 Task: Add Attachment from computer to Card Card0000000389 in Board Board0000000098 in Workspace WS0000000033 in Trello. Add Cover Purple to Card Card0000000389 in Board Board0000000098 in Workspace WS0000000033 in Trello. Add "Move Card To …" Button titled Button0000000389 to "top" of the list "To Do" to Card Card0000000389 in Board Board0000000098 in Workspace WS0000000033 in Trello. Add Description DS0000000389 to Card Card0000000389 in Board Board0000000098 in Workspace WS0000000033 in Trello. Add Comment CM0000000389 to Card Card0000000389 in Board Board0000000098 in Workspace WS0000000033 in Trello
Action: Mouse moved to (384, 210)
Screenshot: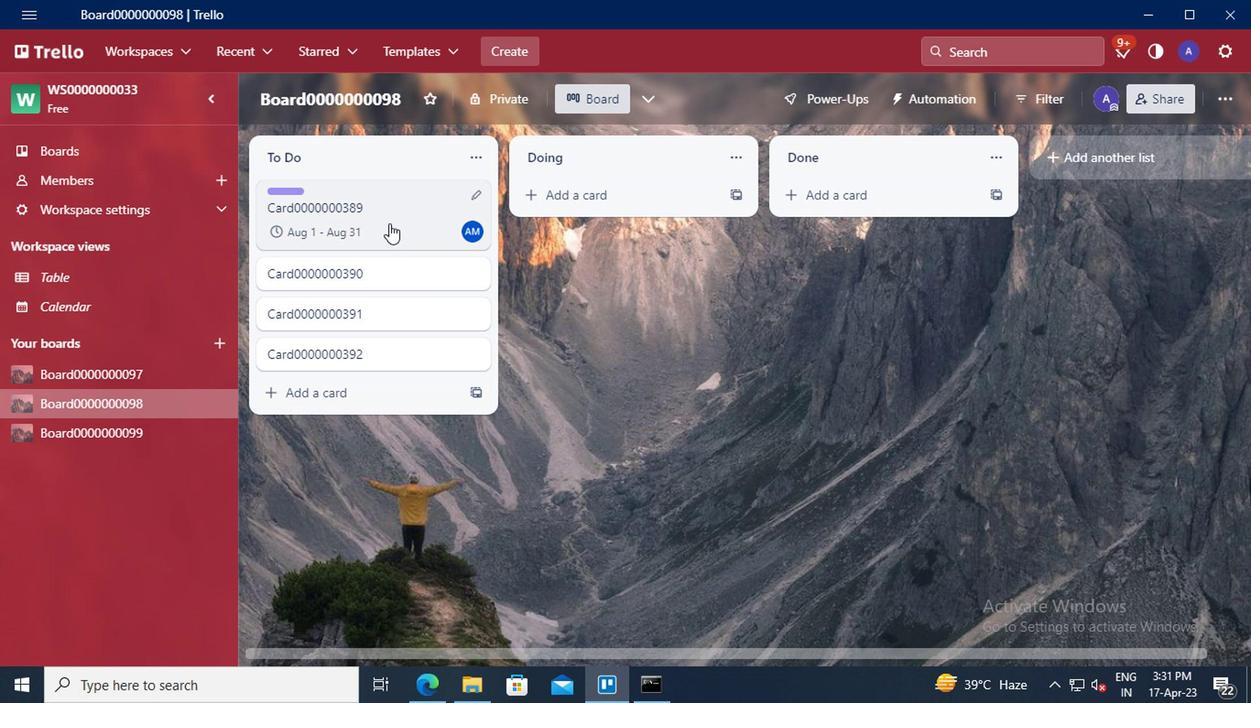 
Action: Mouse pressed left at (384, 210)
Screenshot: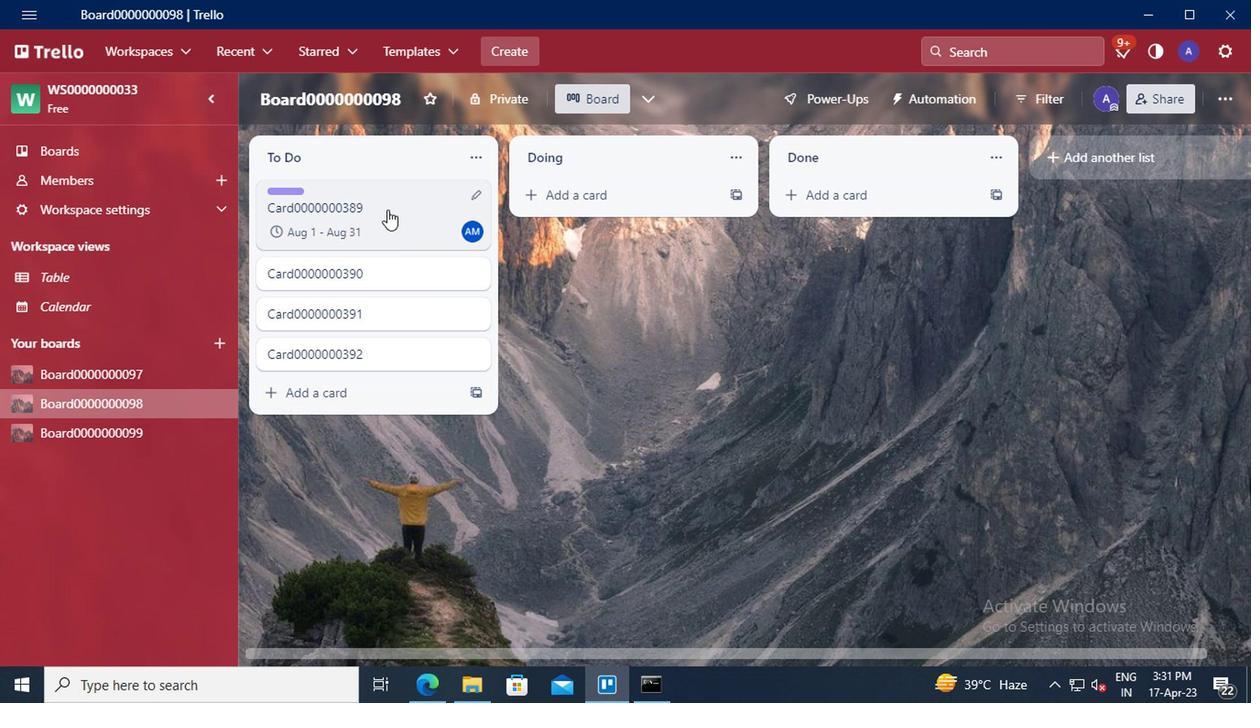 
Action: Mouse moved to (850, 313)
Screenshot: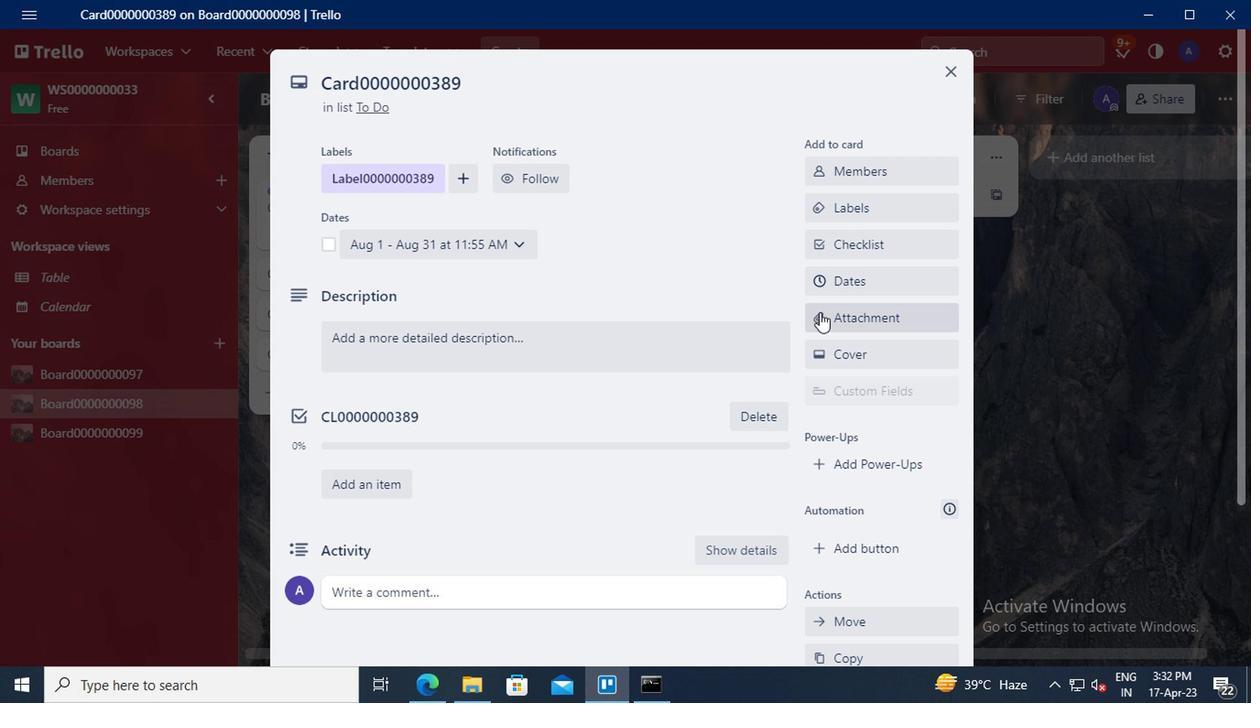 
Action: Mouse pressed left at (850, 313)
Screenshot: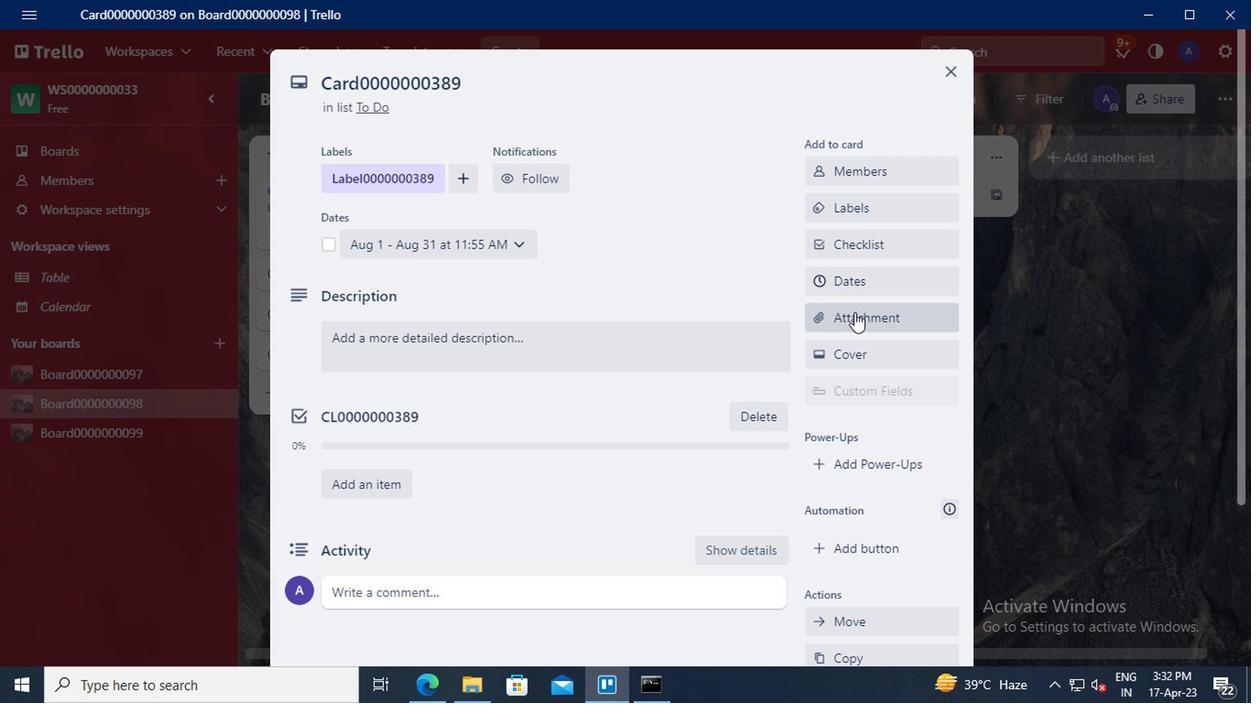 
Action: Mouse moved to (838, 160)
Screenshot: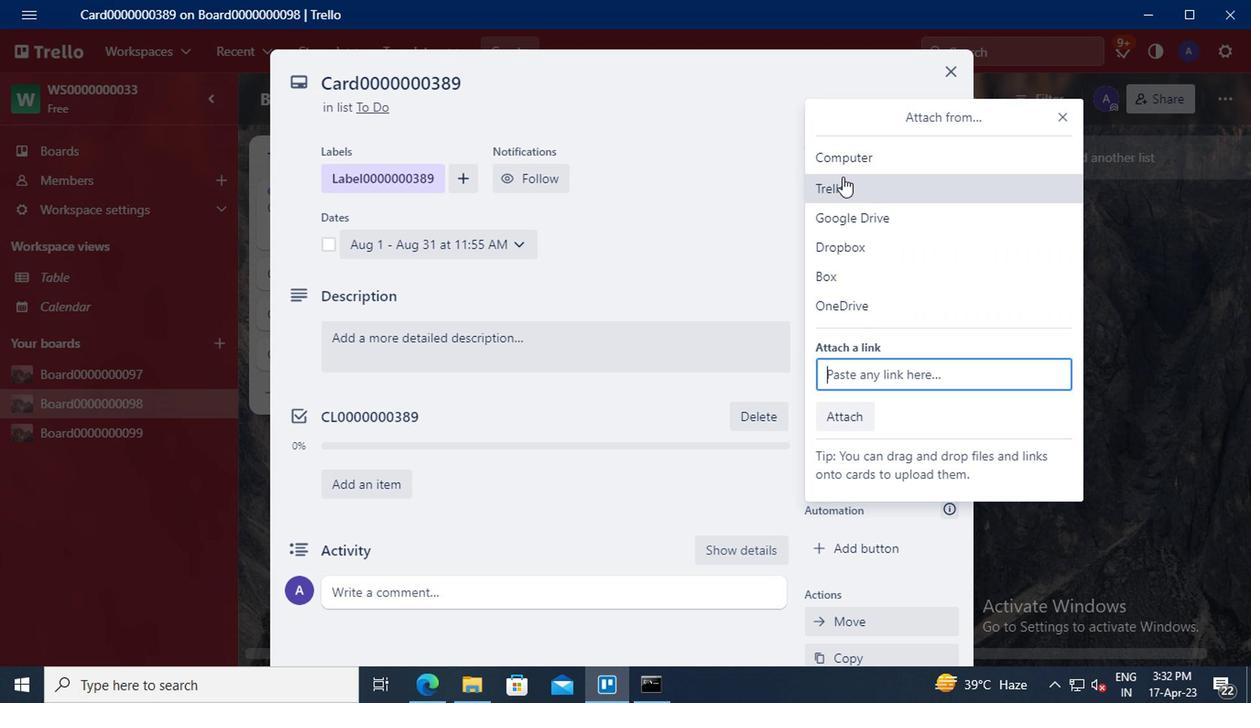 
Action: Mouse pressed left at (838, 160)
Screenshot: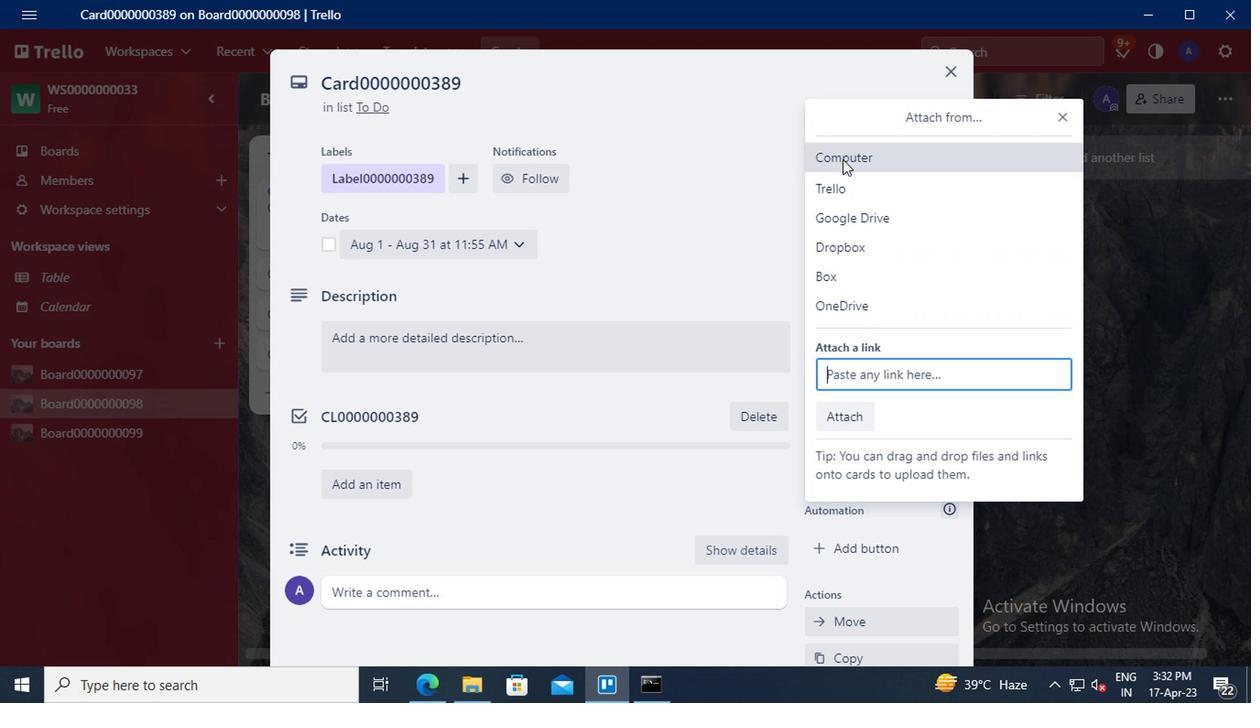 
Action: Mouse moved to (444, 166)
Screenshot: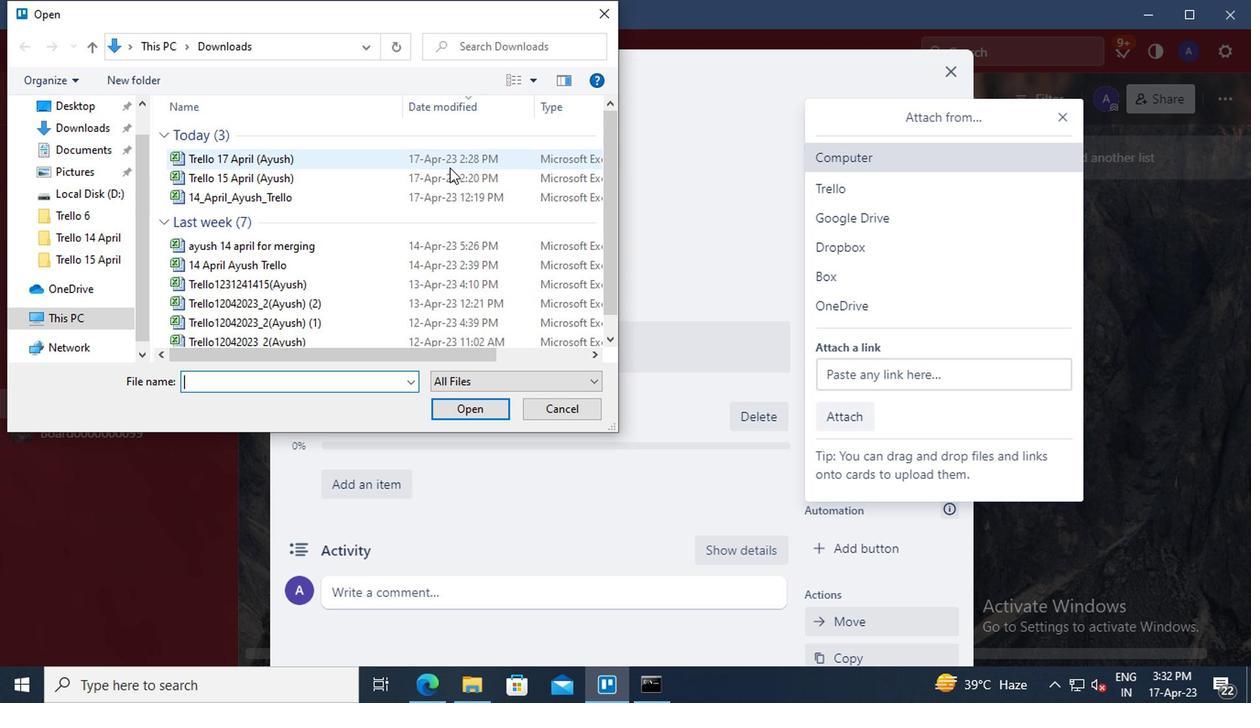
Action: Mouse pressed left at (444, 166)
Screenshot: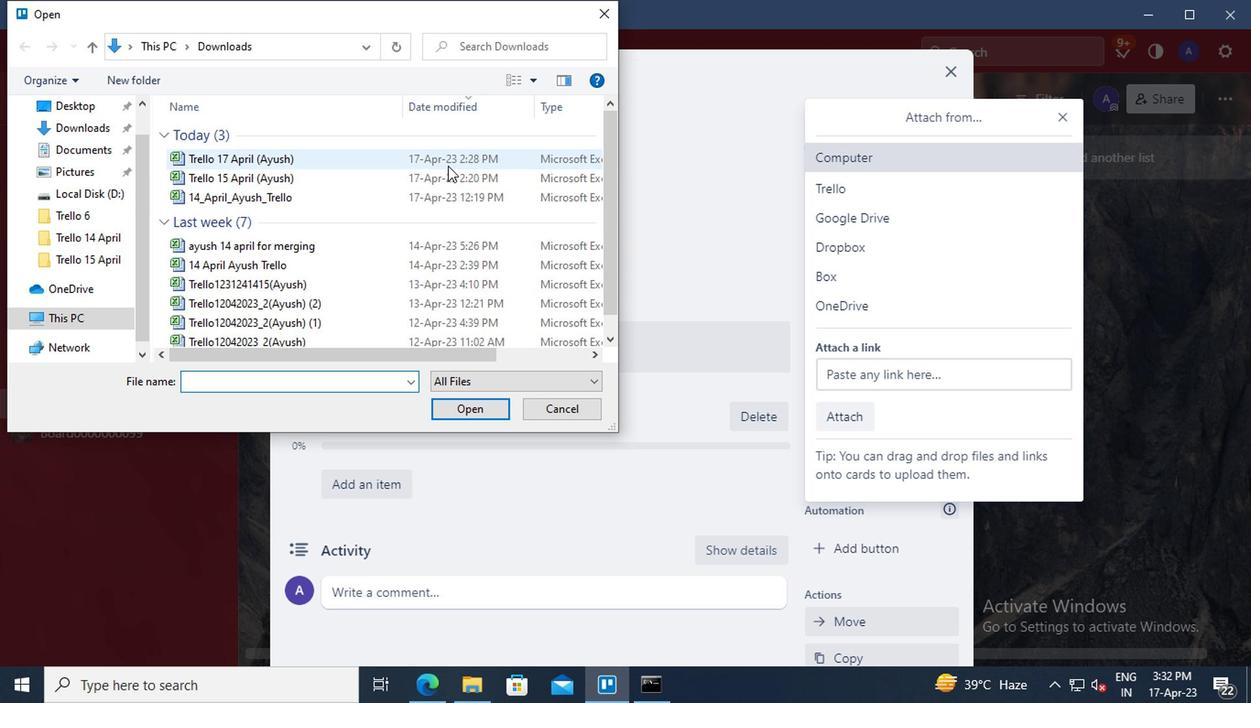 
Action: Mouse moved to (464, 406)
Screenshot: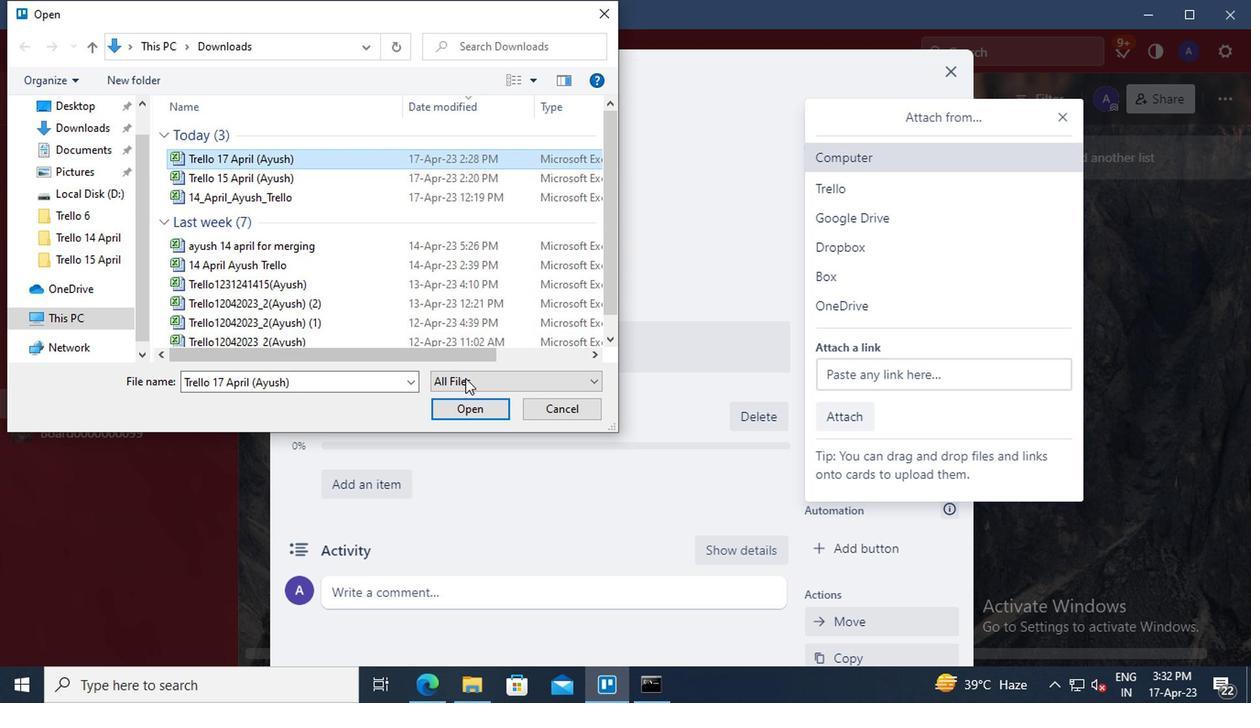 
Action: Mouse pressed left at (464, 406)
Screenshot: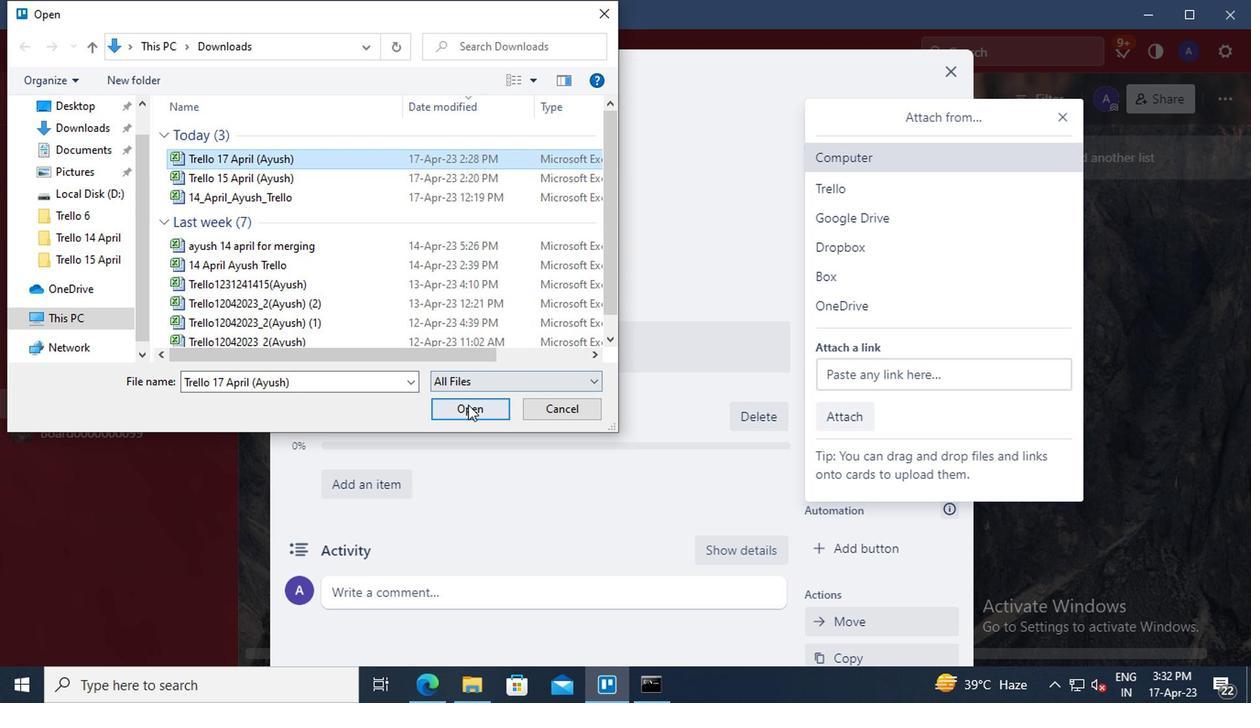 
Action: Mouse moved to (849, 349)
Screenshot: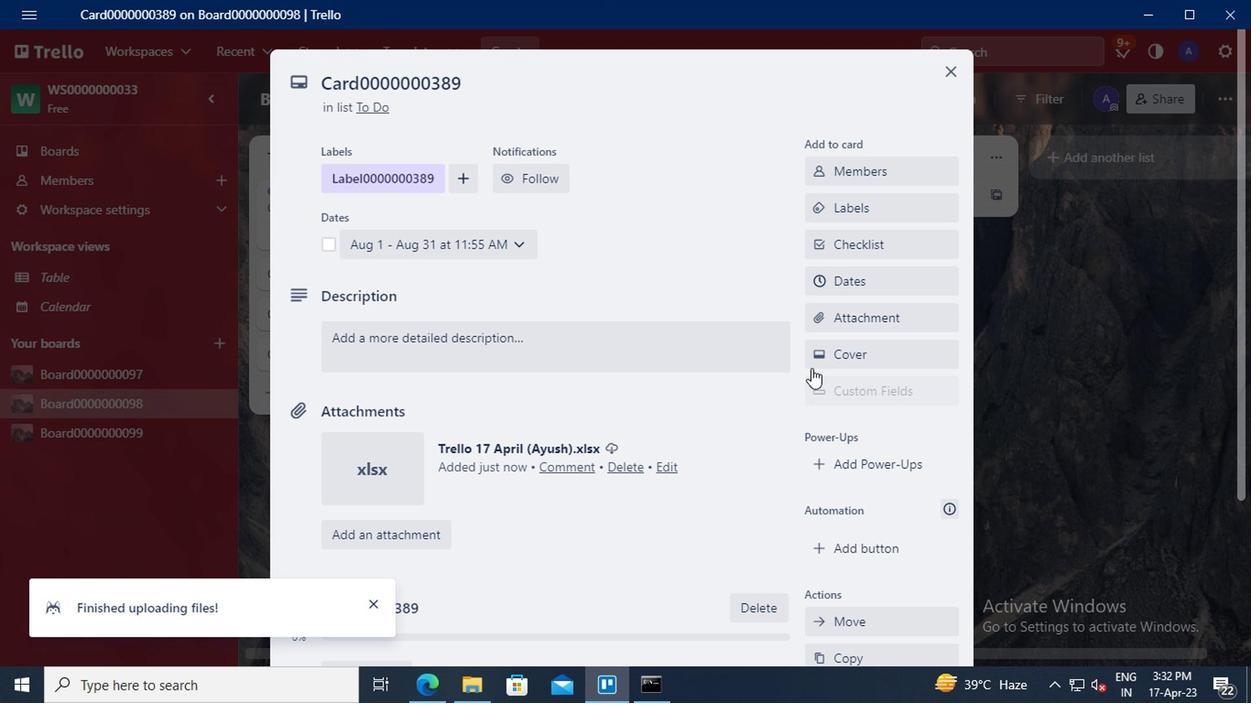 
Action: Mouse pressed left at (849, 349)
Screenshot: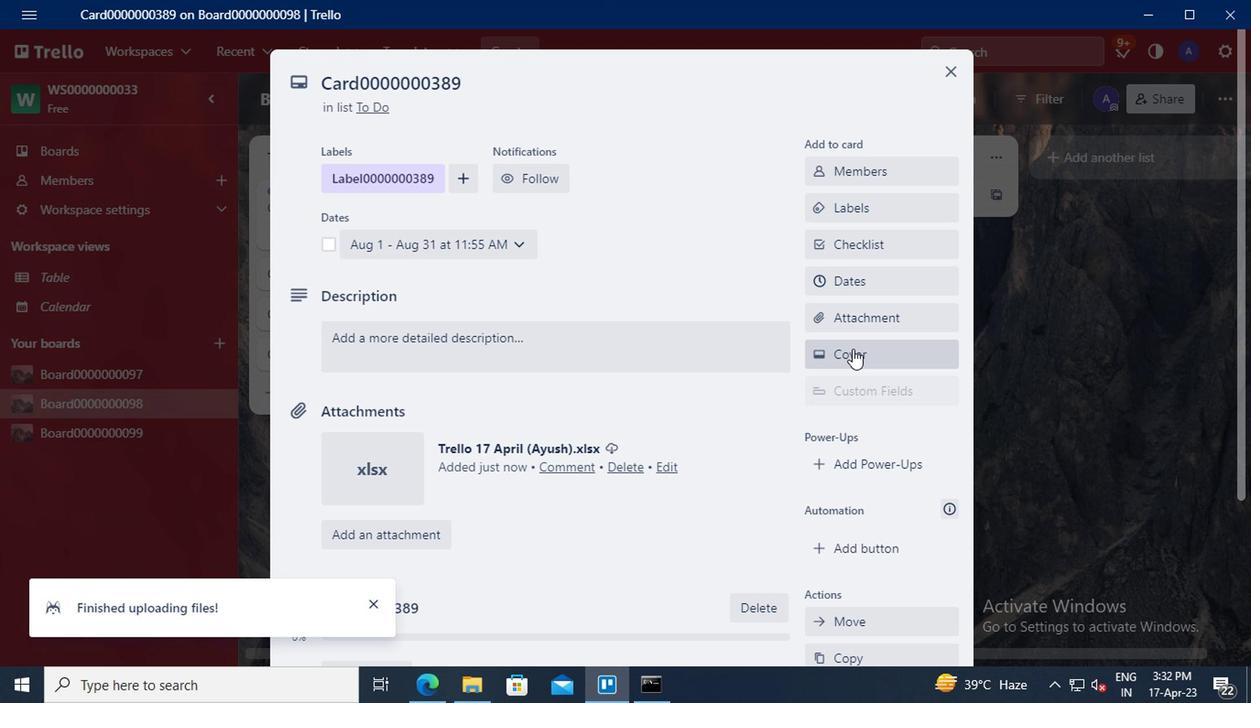 
Action: Mouse moved to (1051, 305)
Screenshot: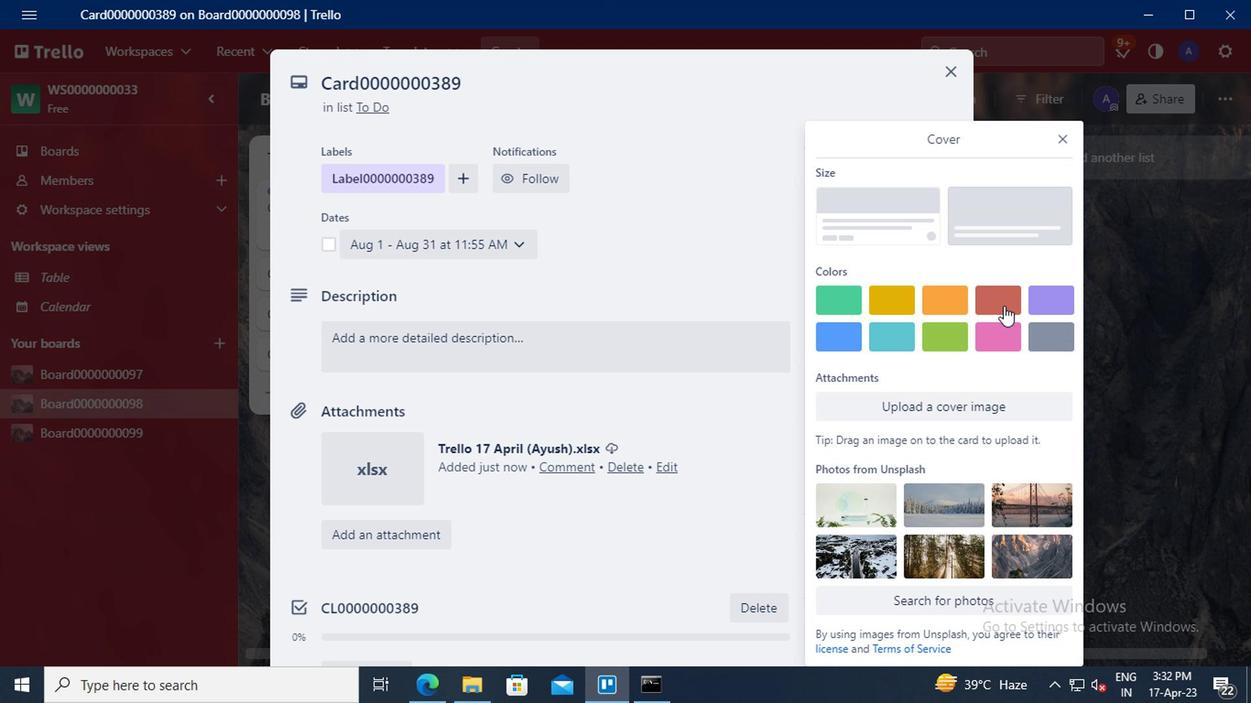 
Action: Mouse pressed left at (1051, 305)
Screenshot: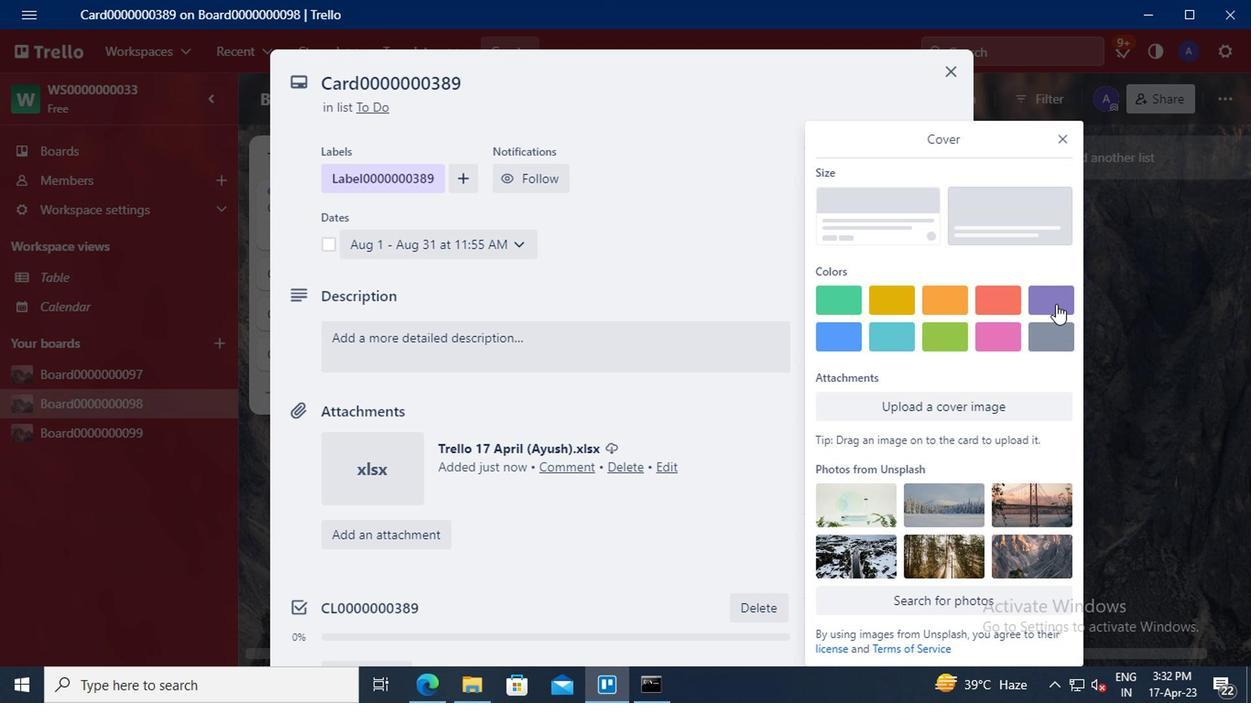 
Action: Mouse moved to (1060, 106)
Screenshot: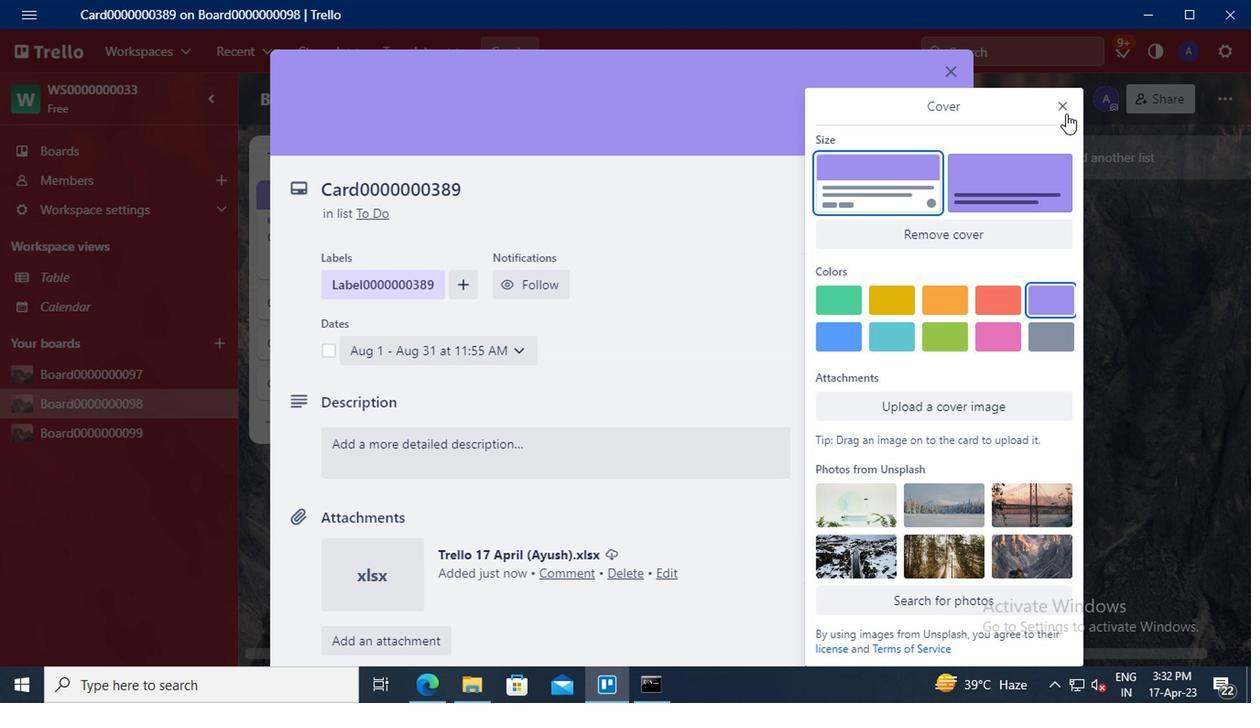 
Action: Mouse pressed left at (1060, 106)
Screenshot: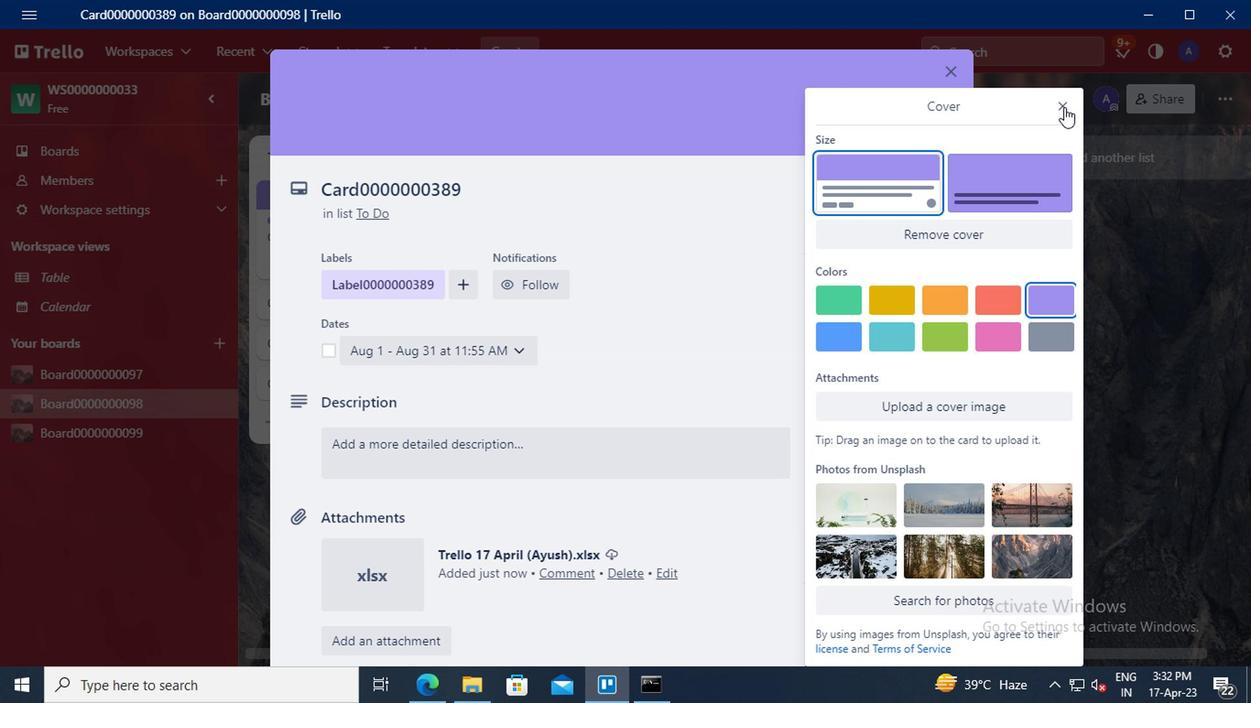 
Action: Mouse moved to (881, 325)
Screenshot: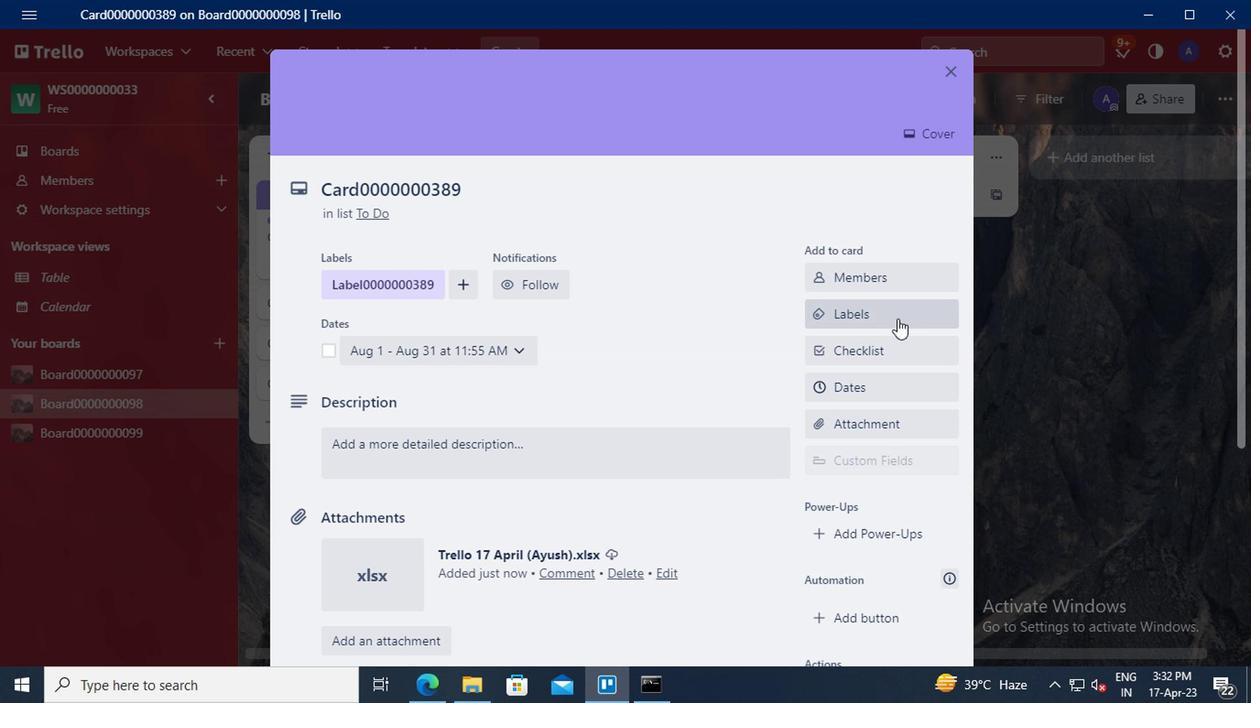 
Action: Mouse scrolled (881, 324) with delta (0, 0)
Screenshot: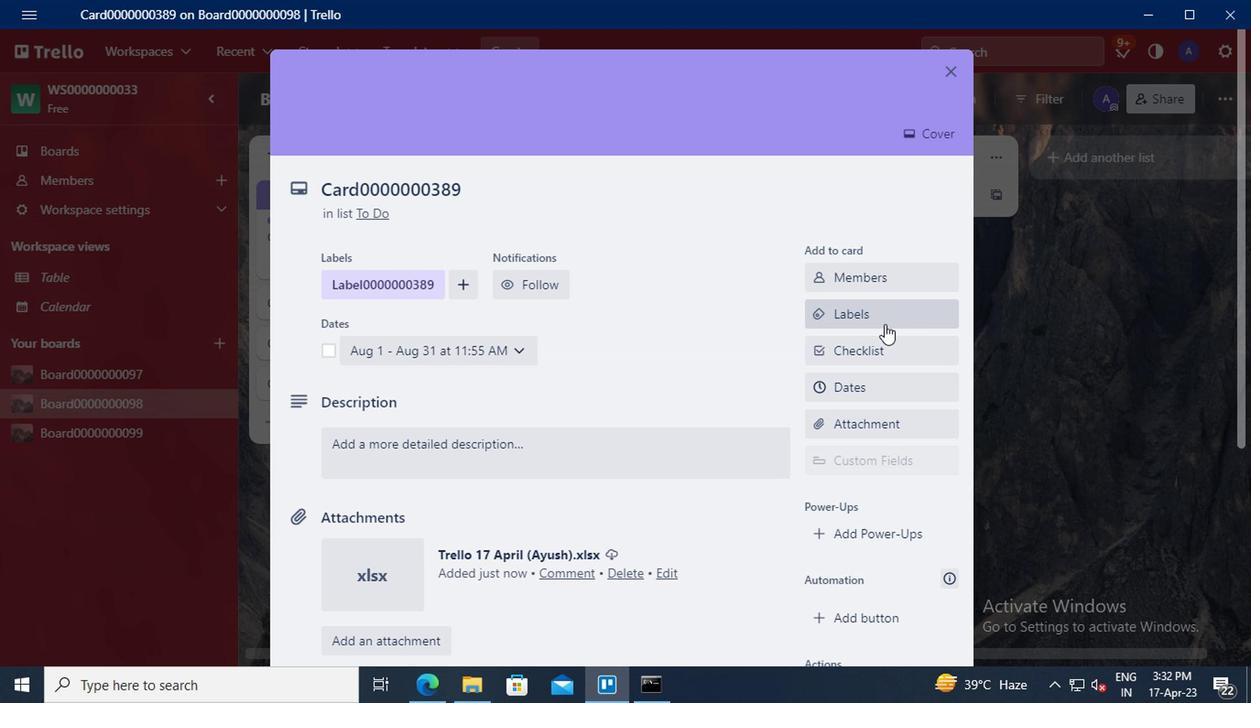 
Action: Mouse scrolled (881, 324) with delta (0, 0)
Screenshot: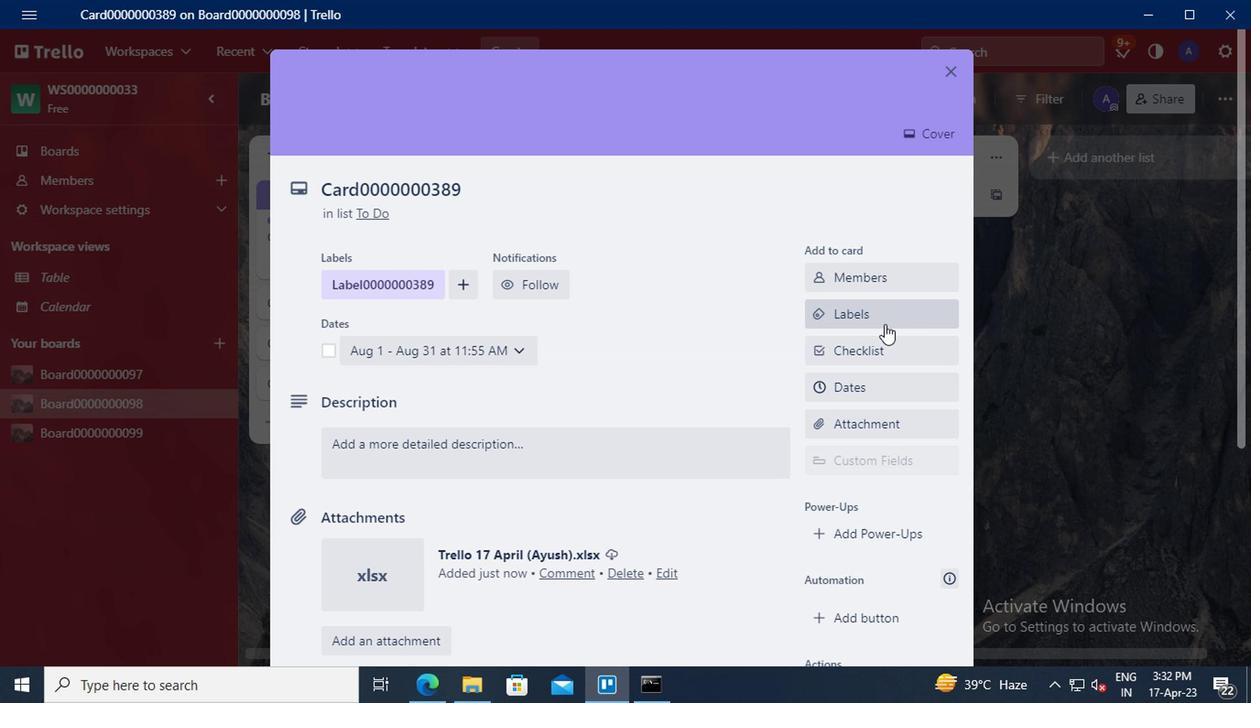 
Action: Mouse moved to (882, 430)
Screenshot: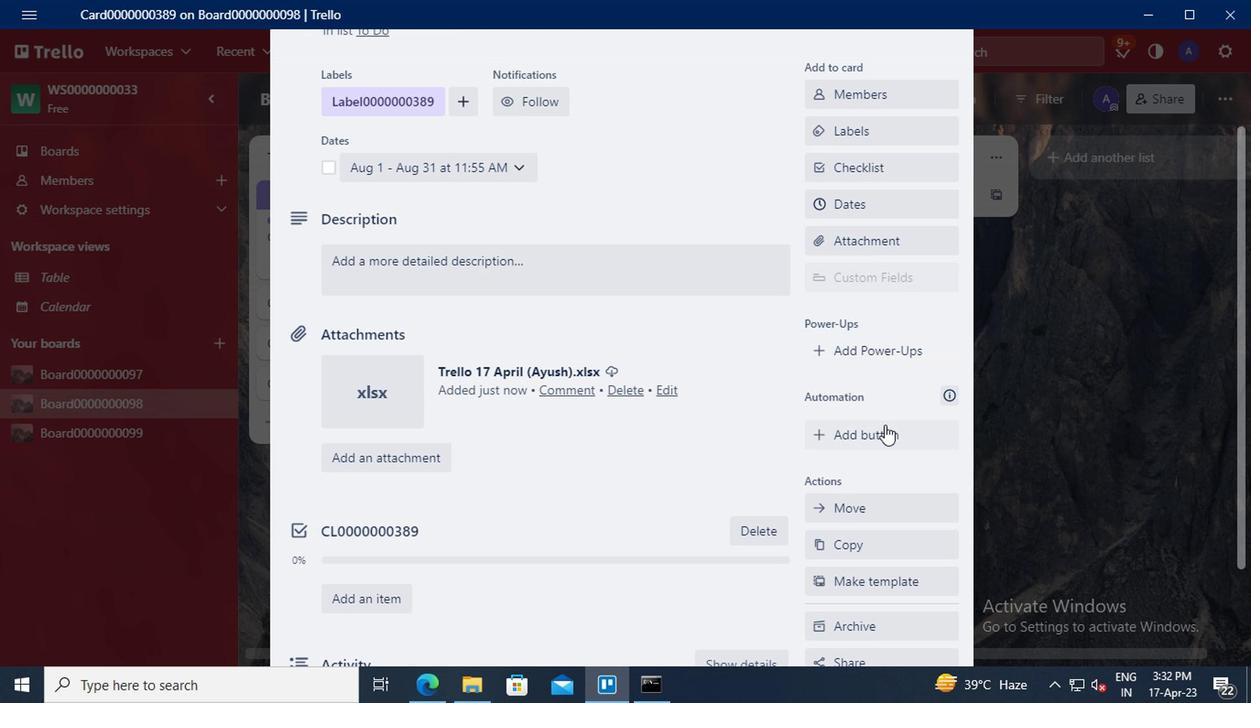 
Action: Mouse pressed left at (882, 430)
Screenshot: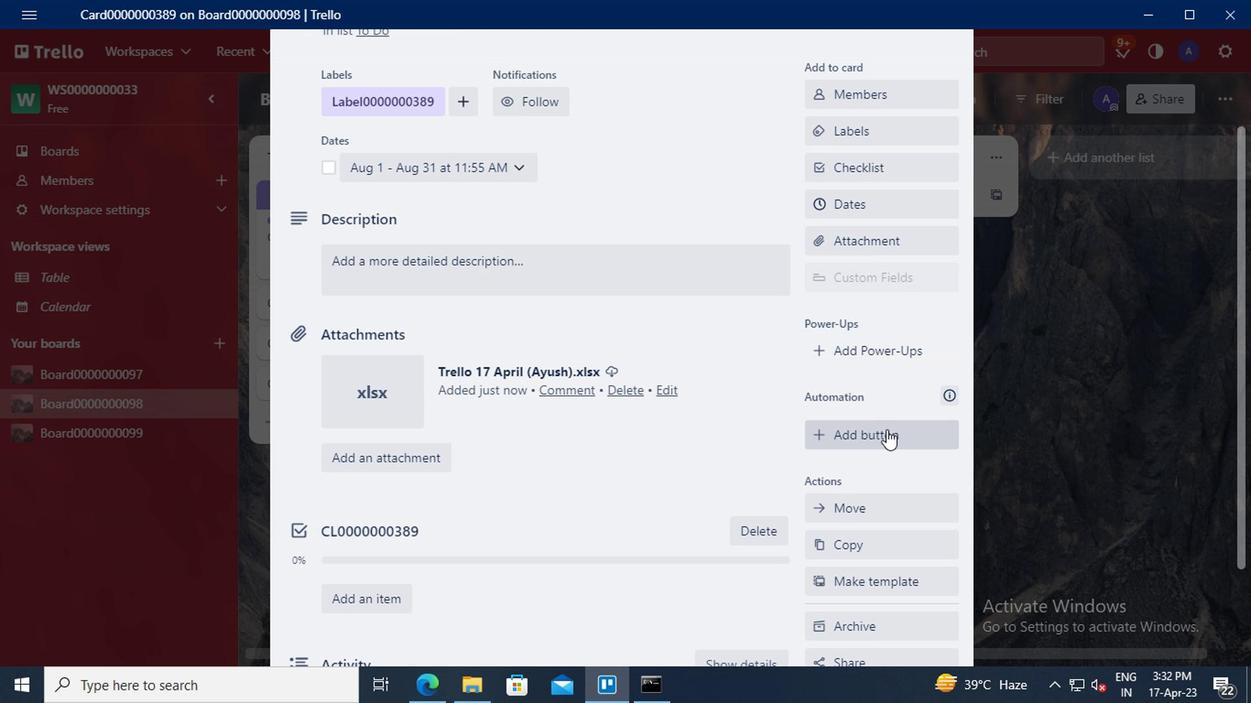 
Action: Mouse moved to (894, 180)
Screenshot: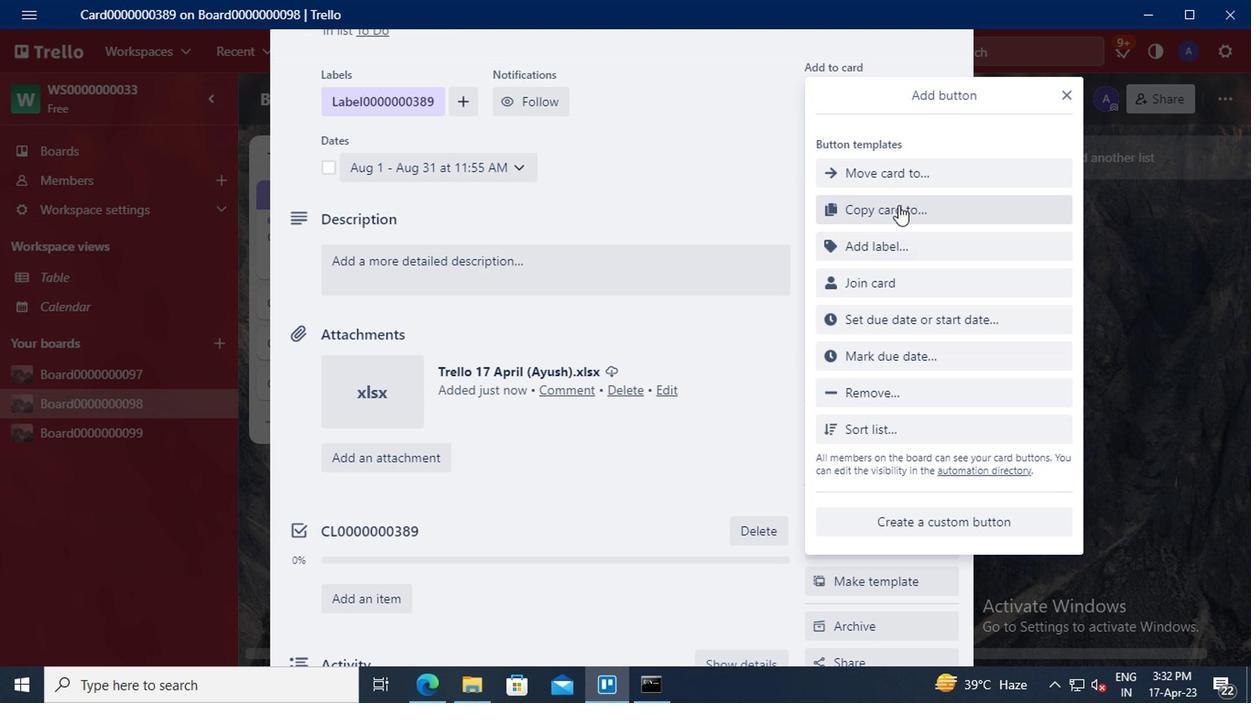 
Action: Mouse pressed left at (894, 180)
Screenshot: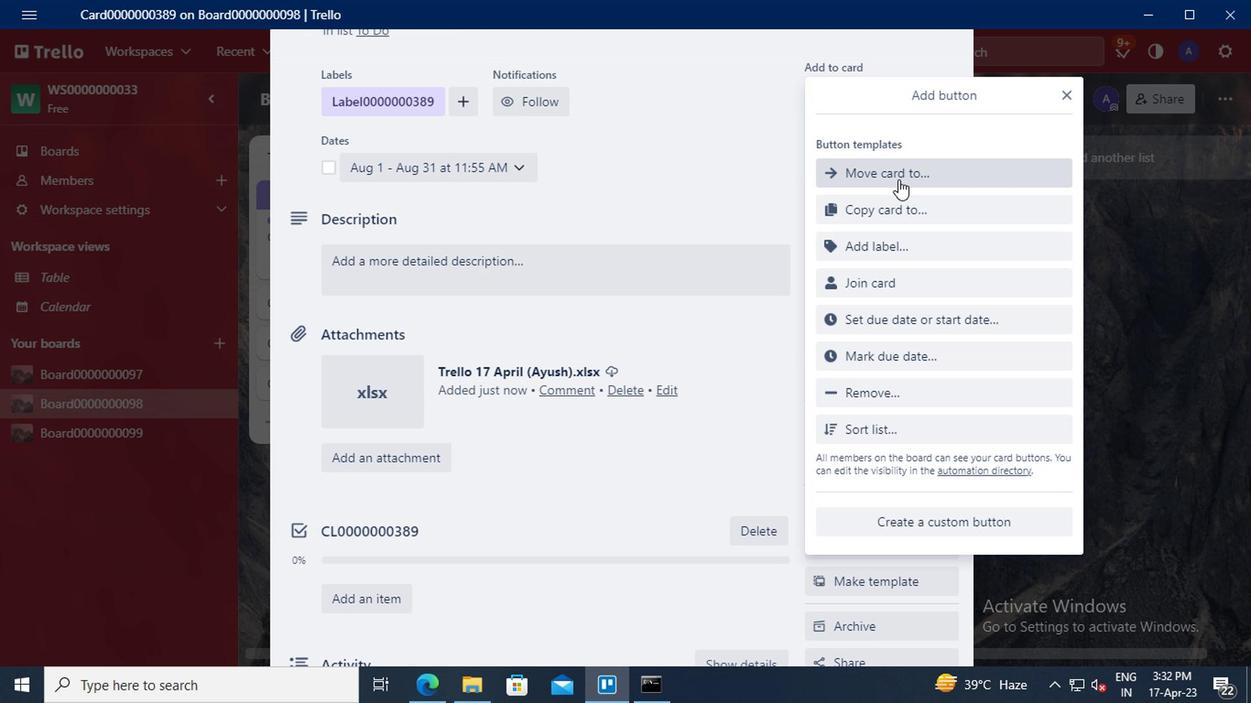
Action: Mouse moved to (901, 175)
Screenshot: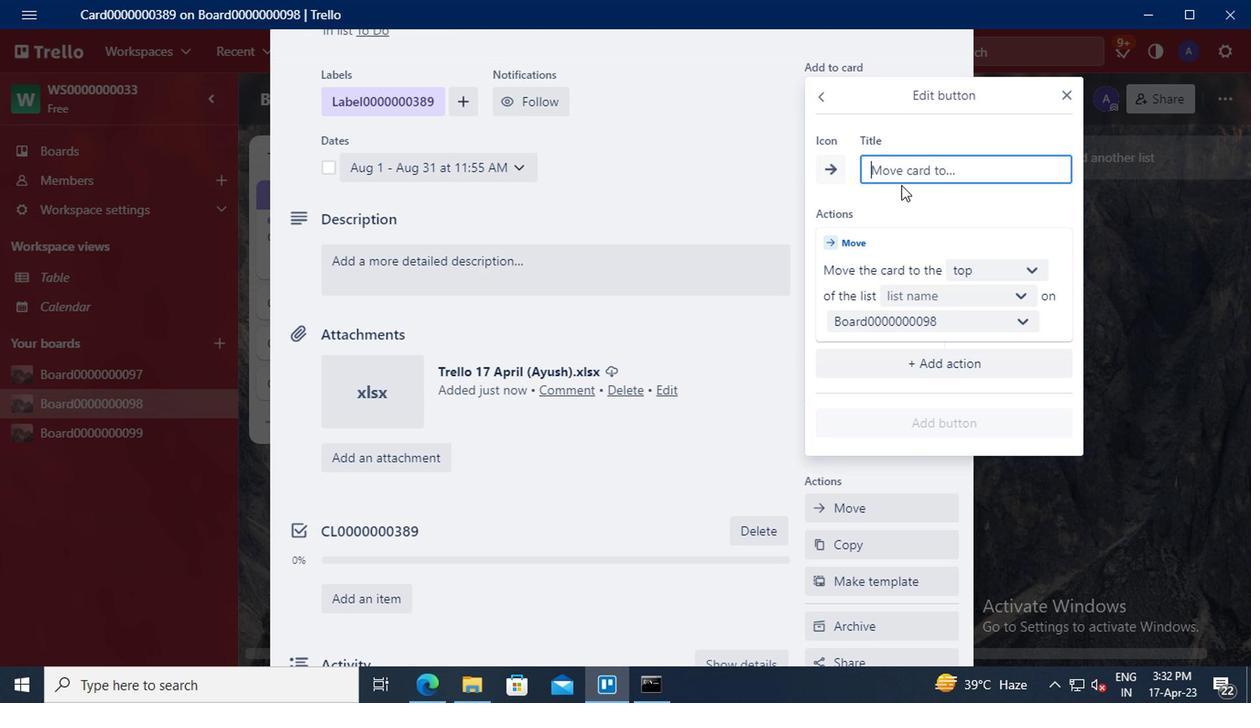
Action: Mouse pressed left at (901, 175)
Screenshot: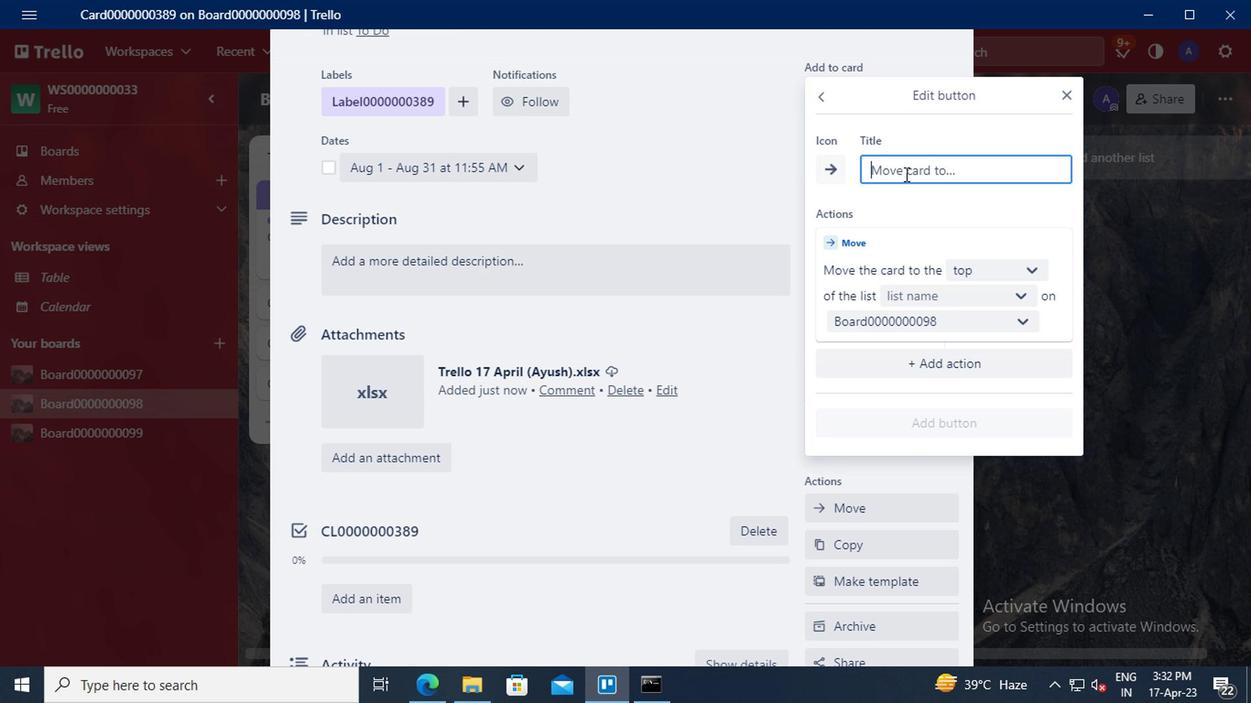 
Action: Key pressed <Key.shift>BUTTON0000000389
Screenshot: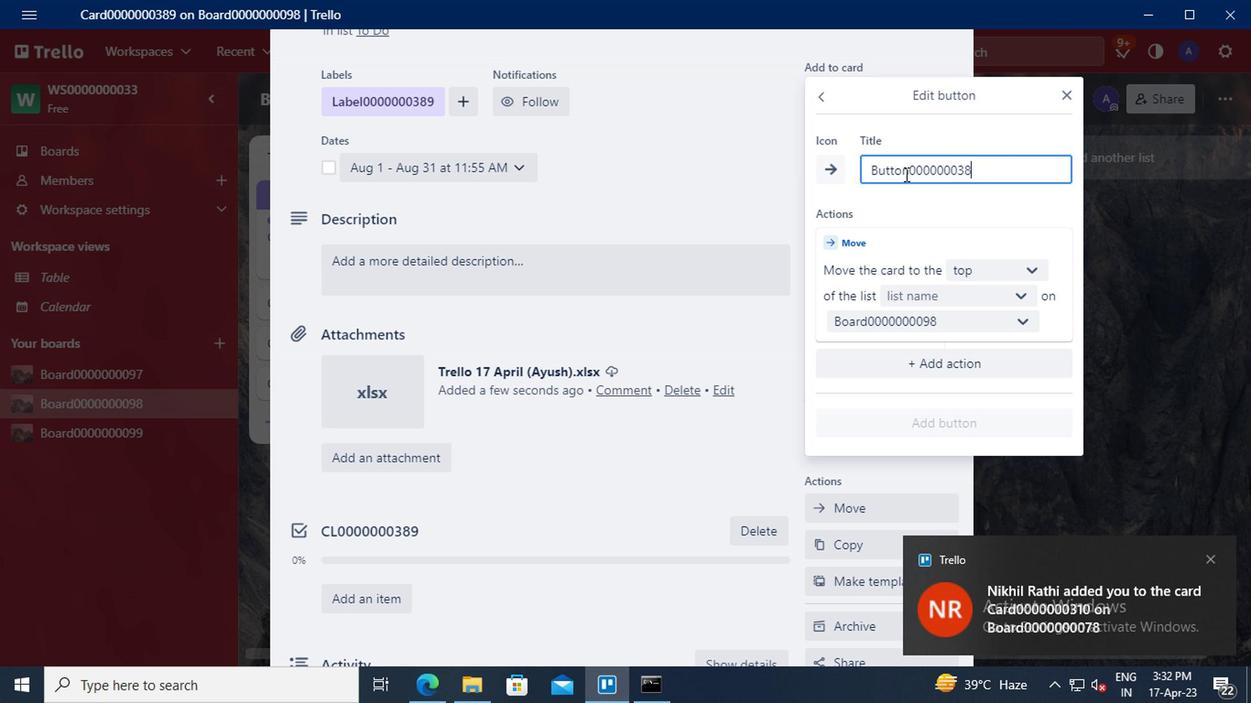 
Action: Mouse moved to (990, 269)
Screenshot: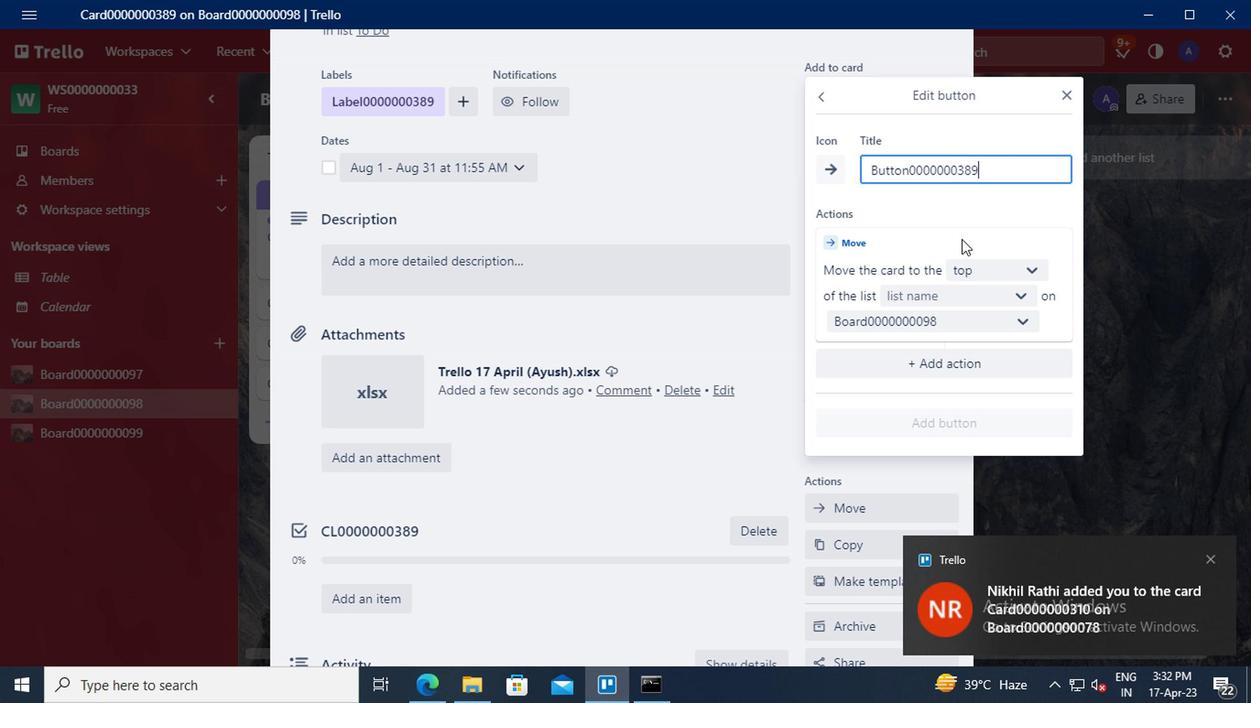 
Action: Mouse pressed left at (990, 269)
Screenshot: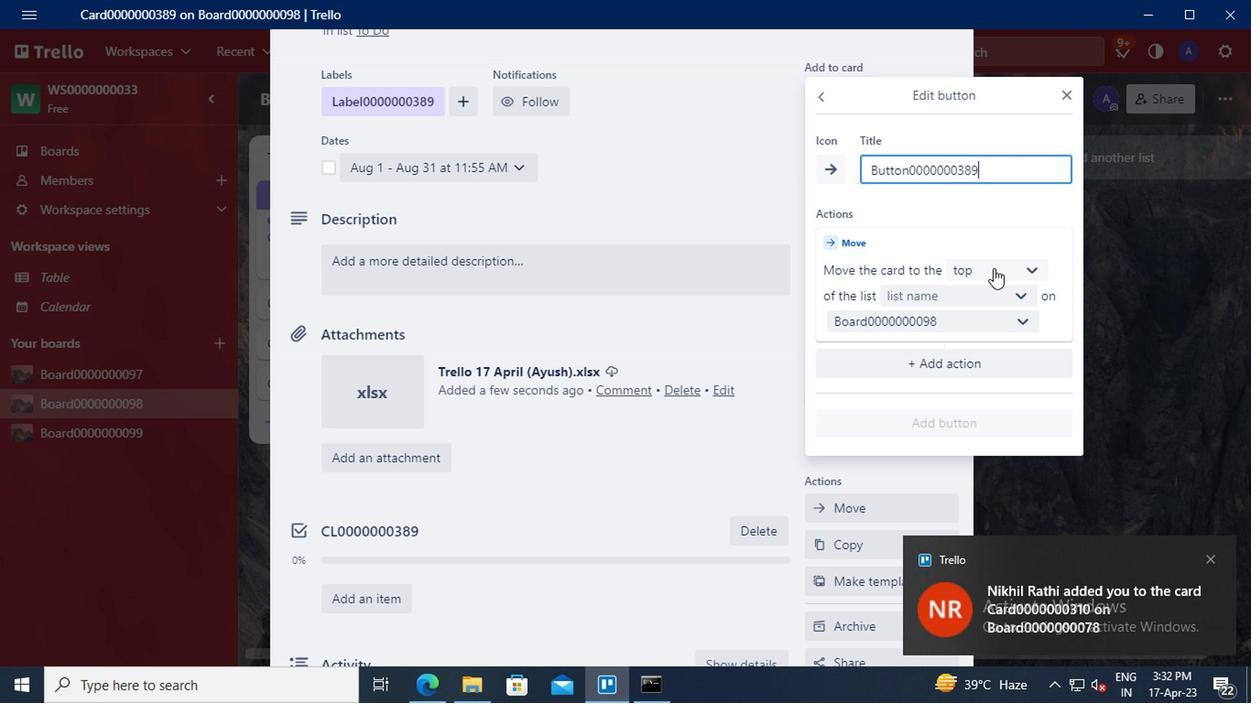 
Action: Mouse moved to (990, 305)
Screenshot: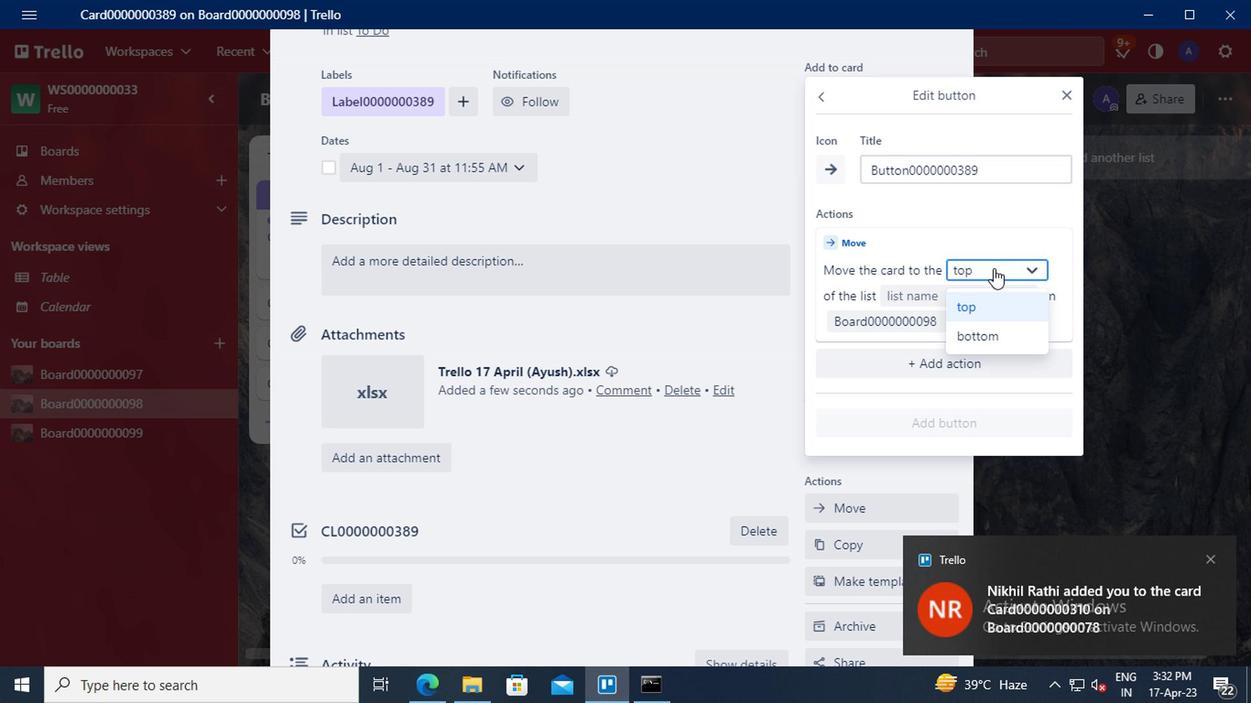 
Action: Mouse pressed left at (990, 305)
Screenshot: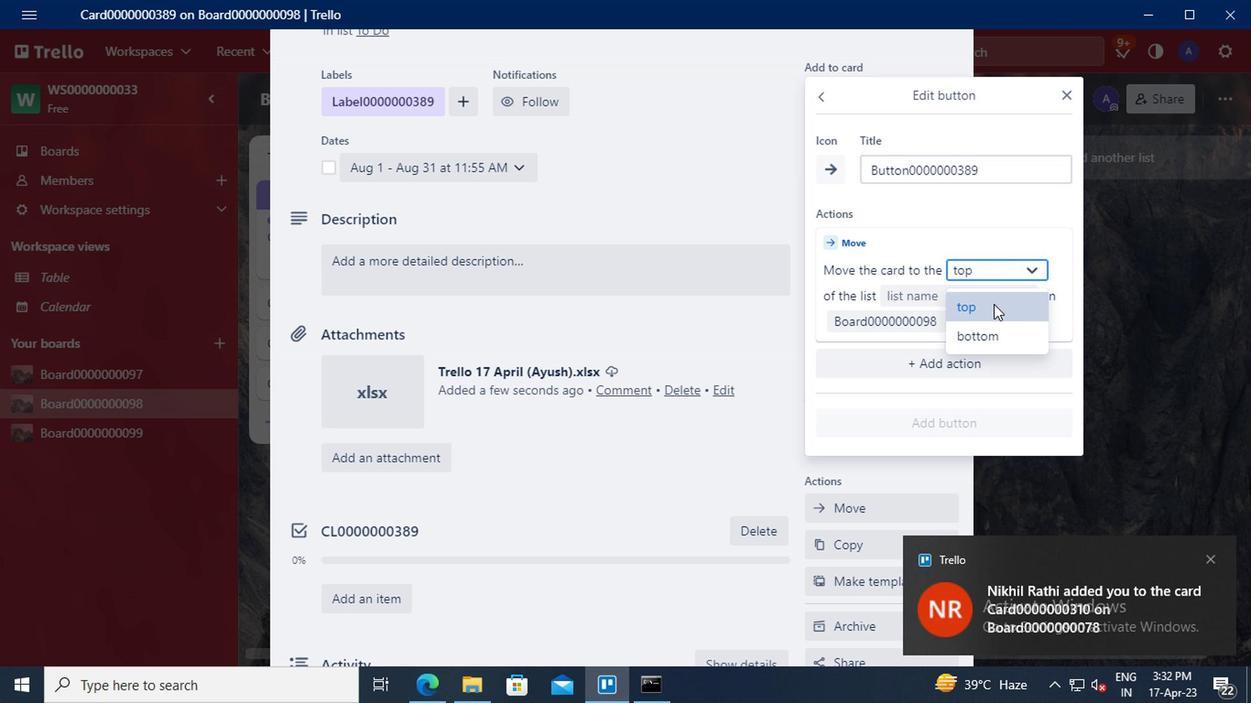 
Action: Mouse moved to (938, 292)
Screenshot: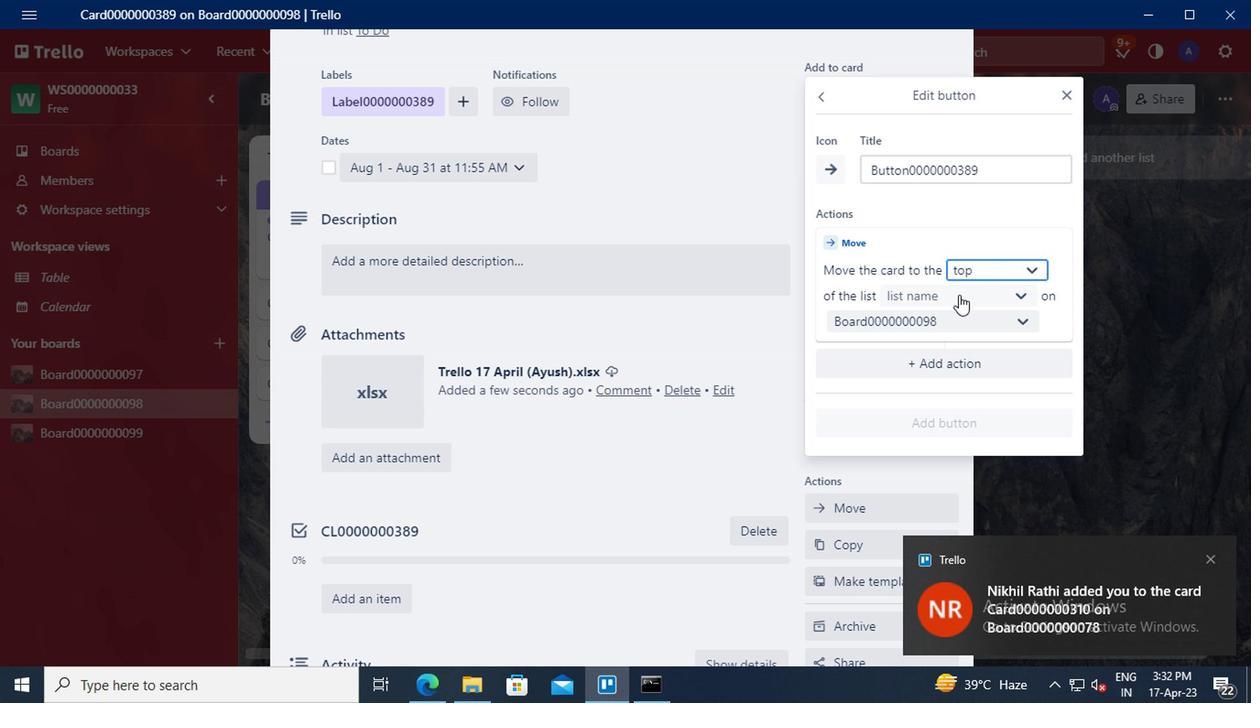 
Action: Mouse pressed left at (938, 292)
Screenshot: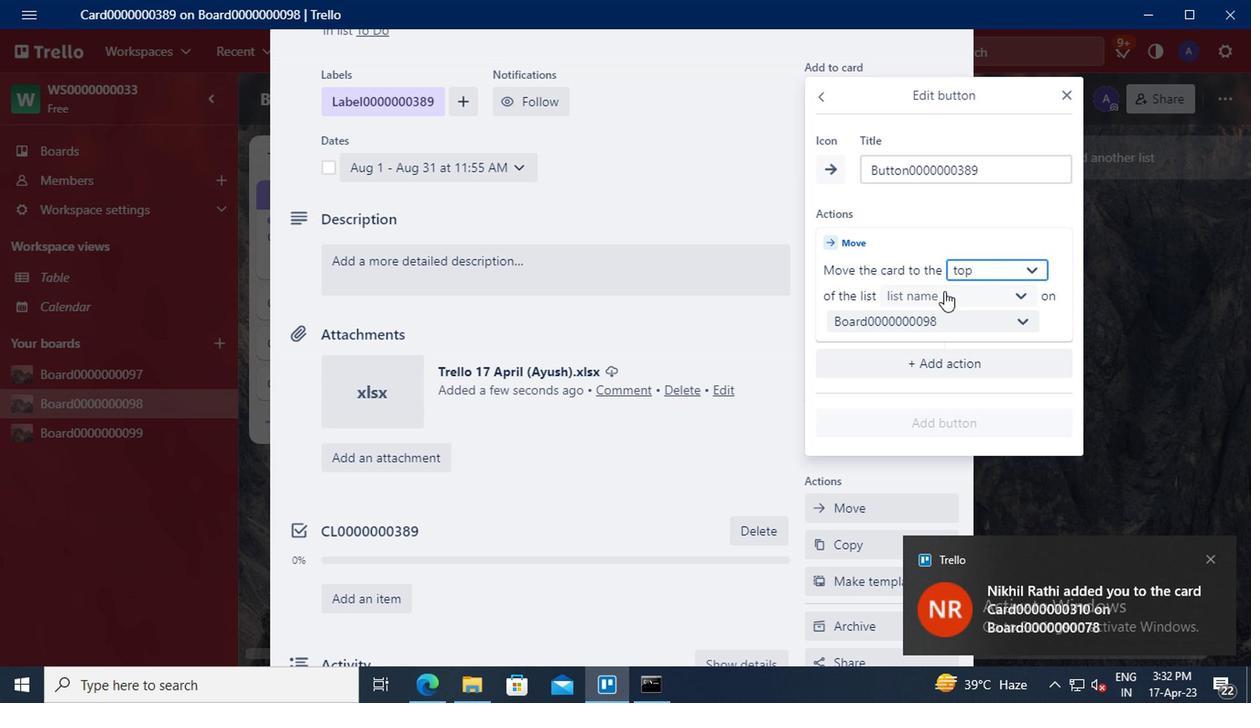 
Action: Mouse moved to (941, 332)
Screenshot: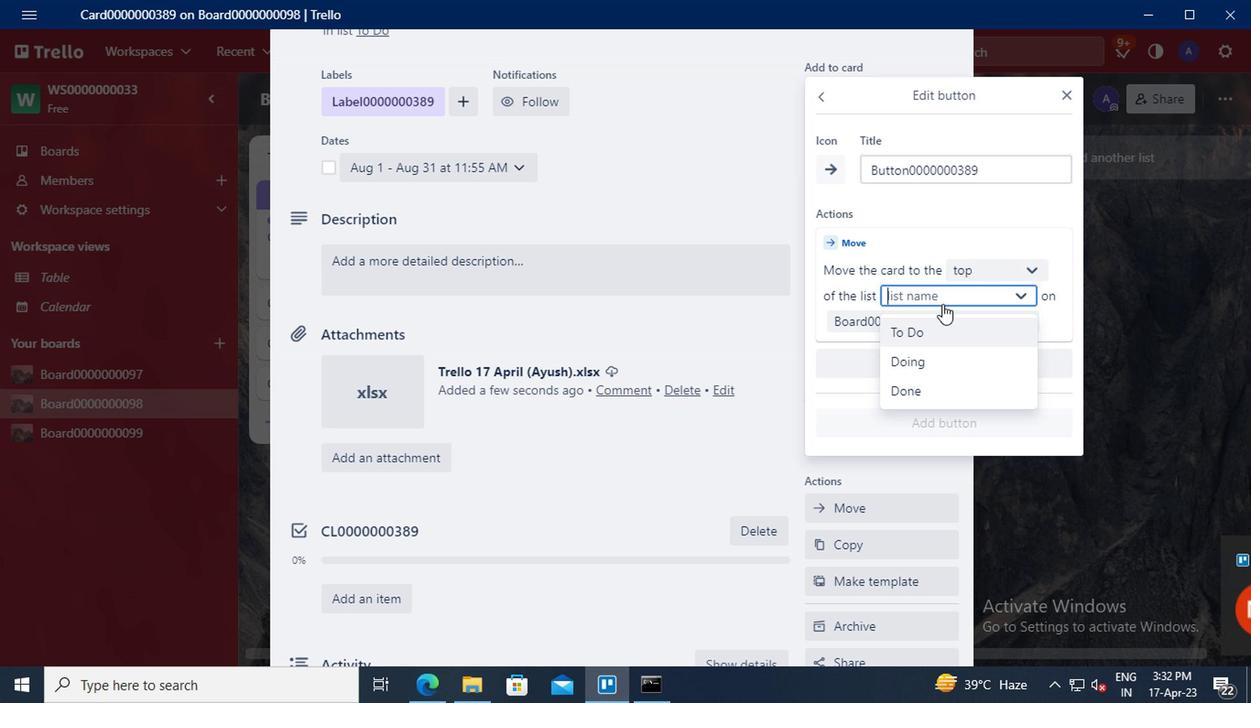 
Action: Mouse pressed left at (941, 332)
Screenshot: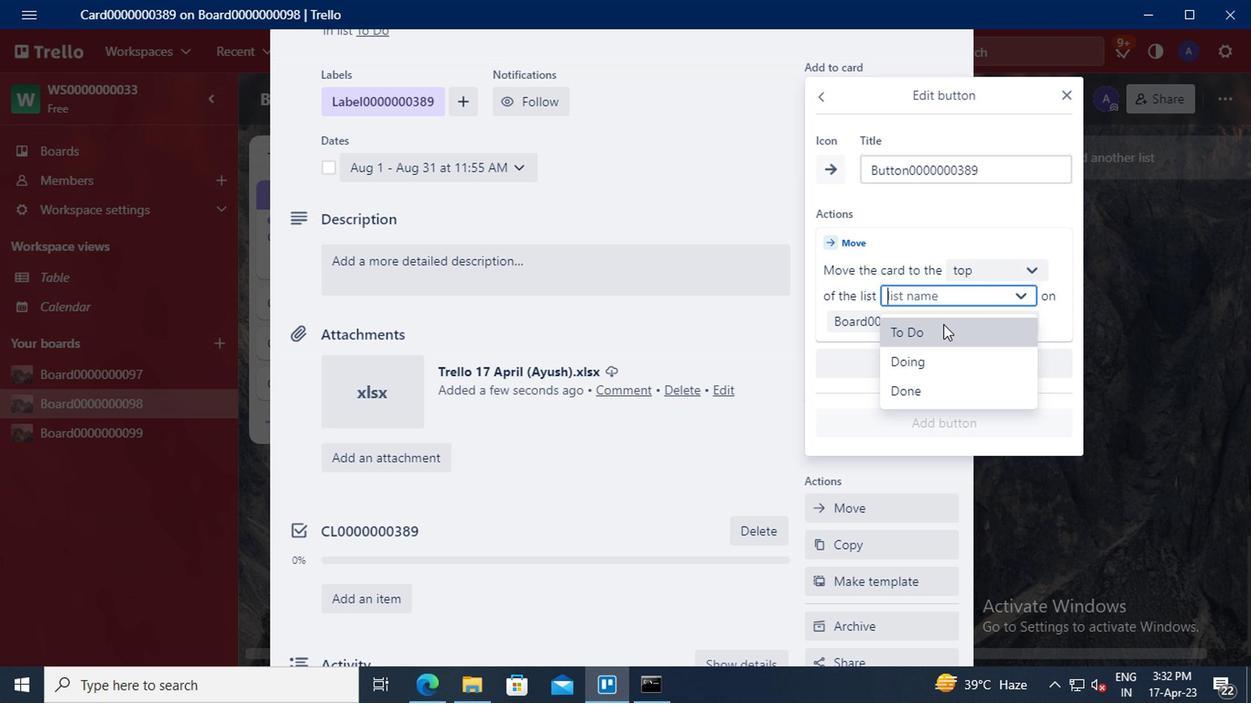 
Action: Mouse moved to (947, 421)
Screenshot: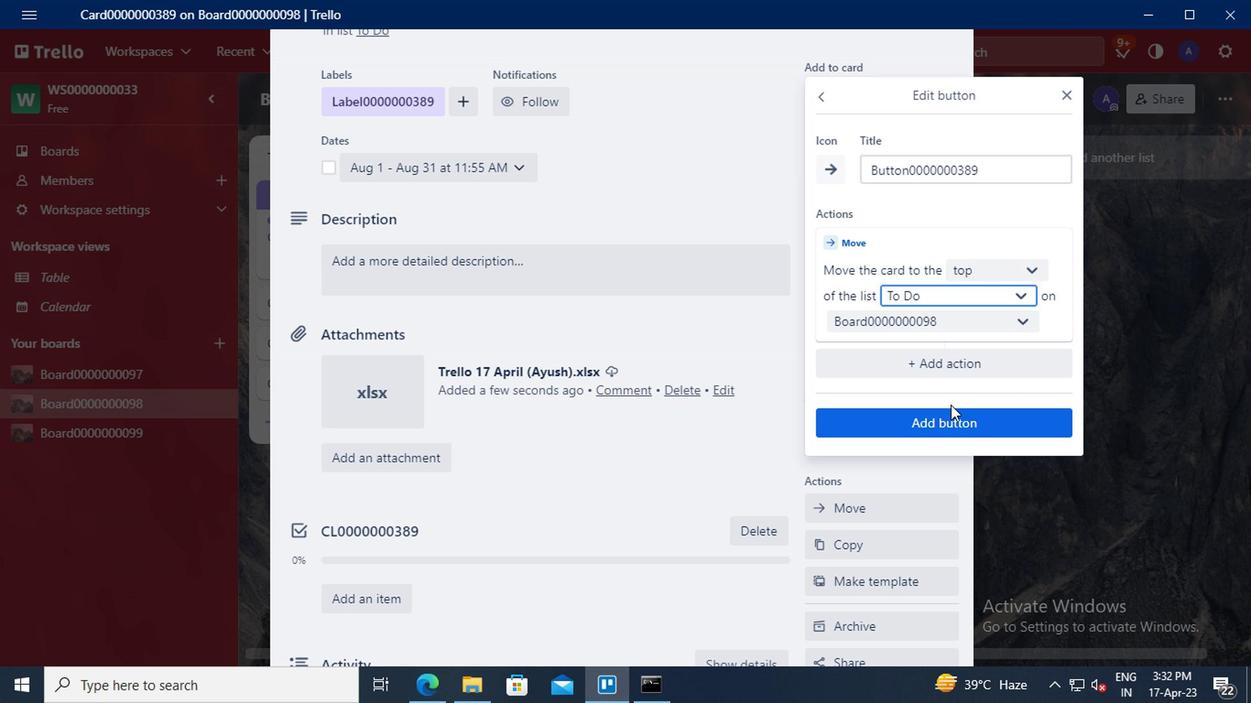 
Action: Mouse pressed left at (947, 421)
Screenshot: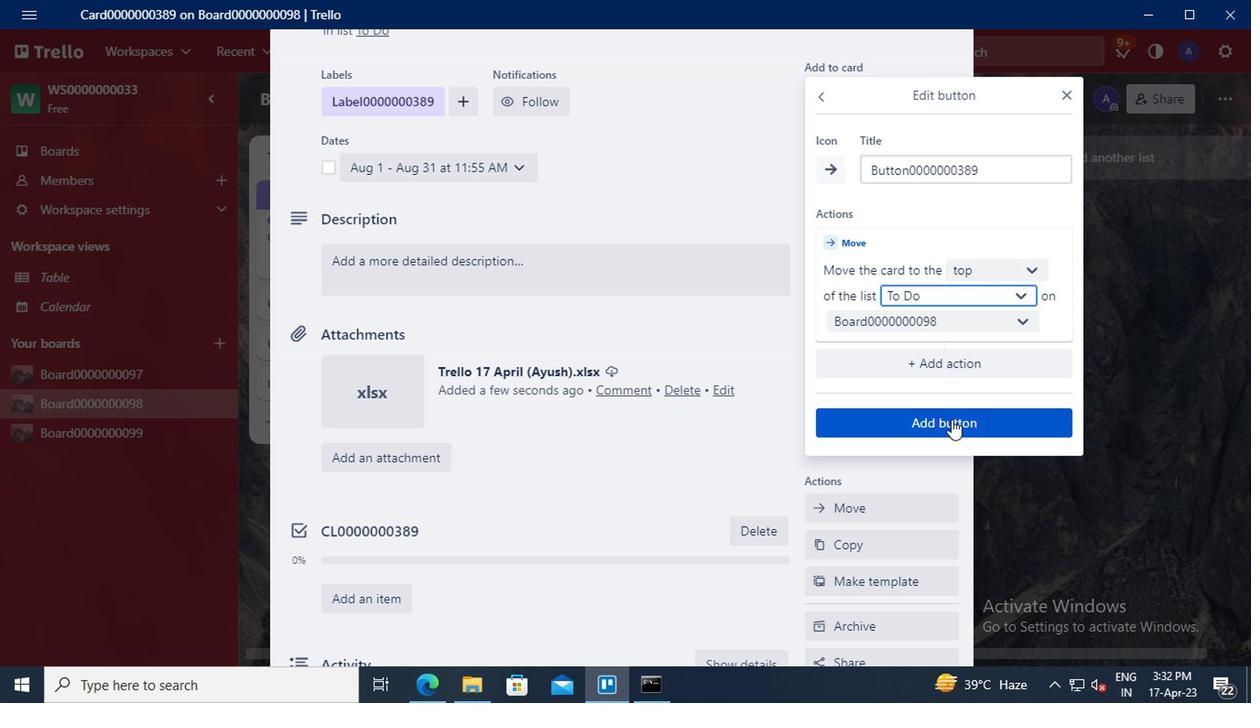
Action: Mouse moved to (406, 282)
Screenshot: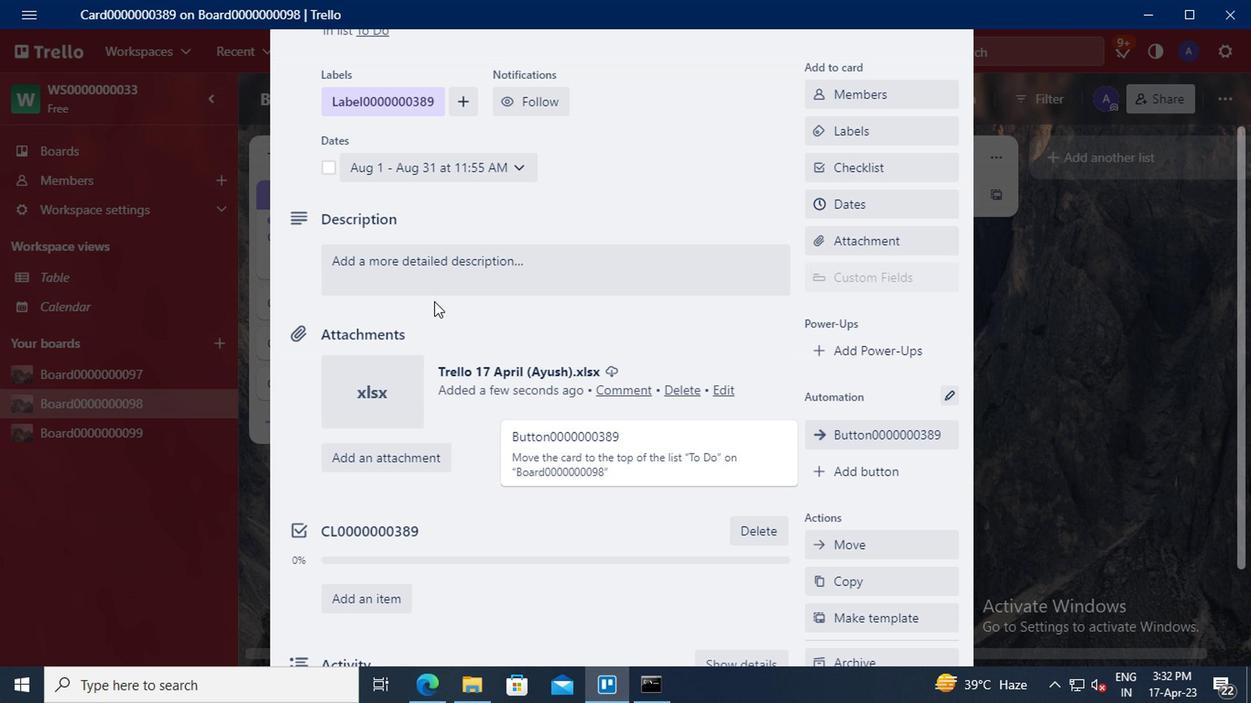 
Action: Mouse pressed left at (406, 282)
Screenshot: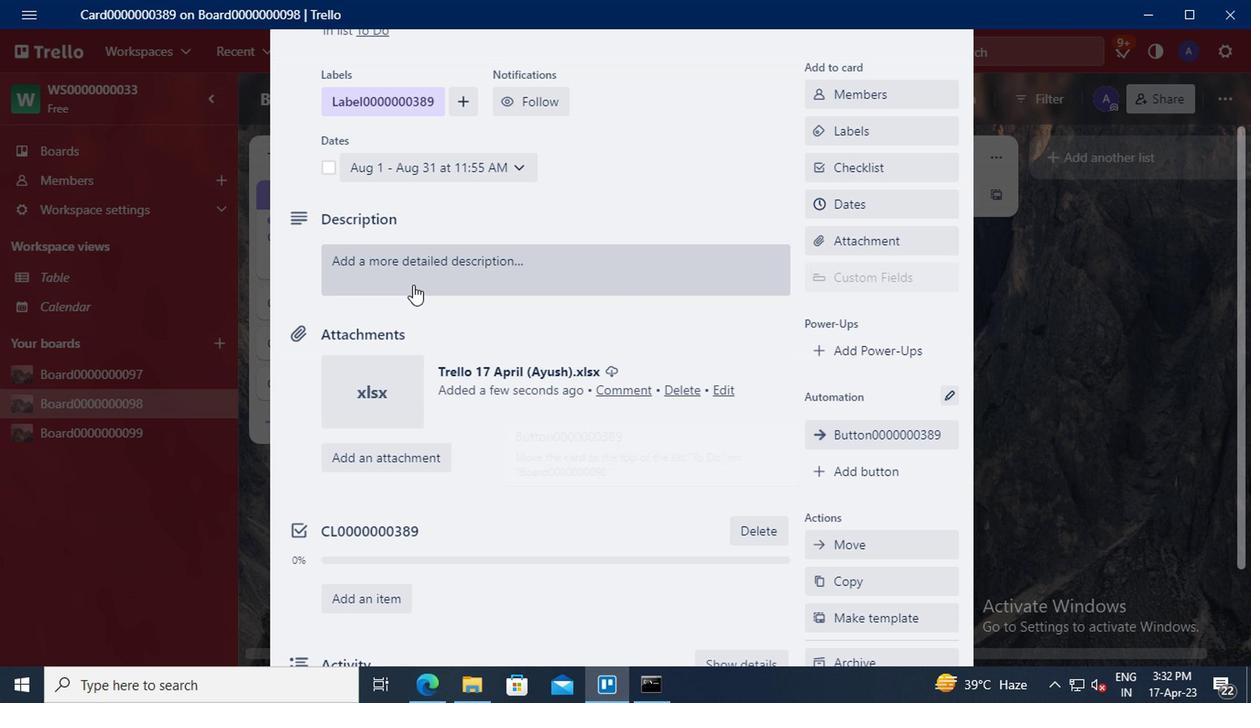 
Action: Mouse moved to (394, 326)
Screenshot: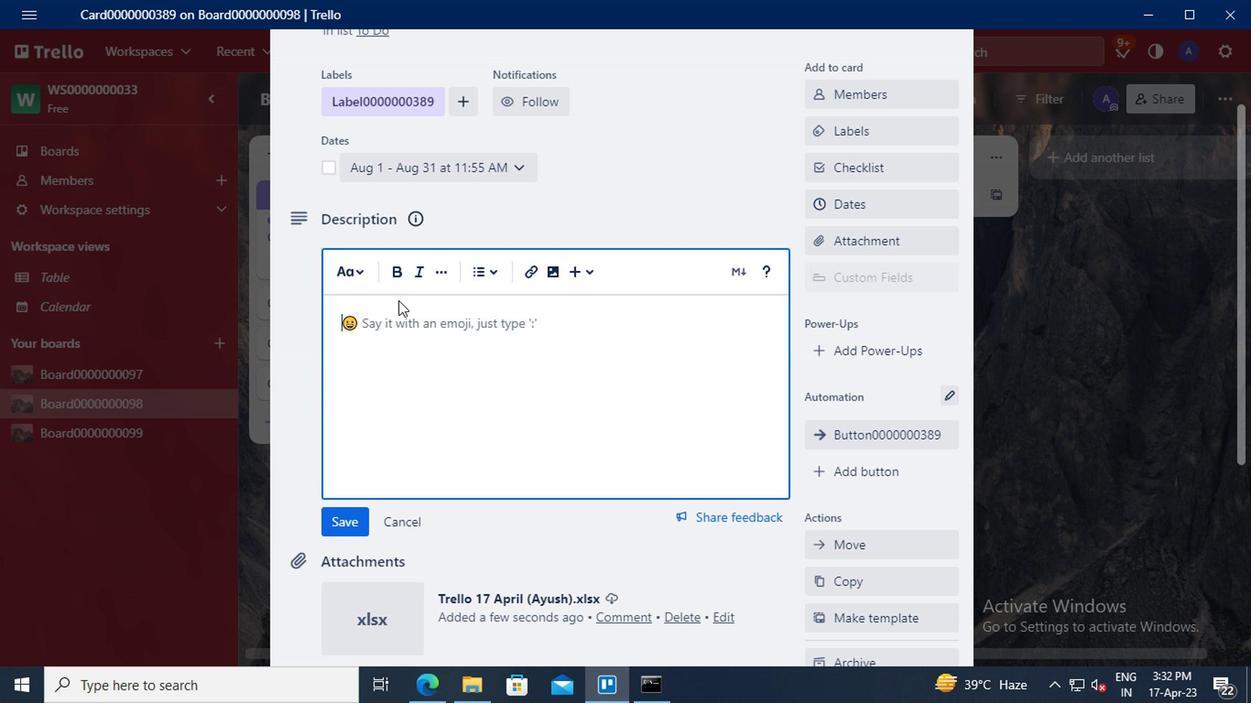 
Action: Mouse pressed left at (394, 326)
Screenshot: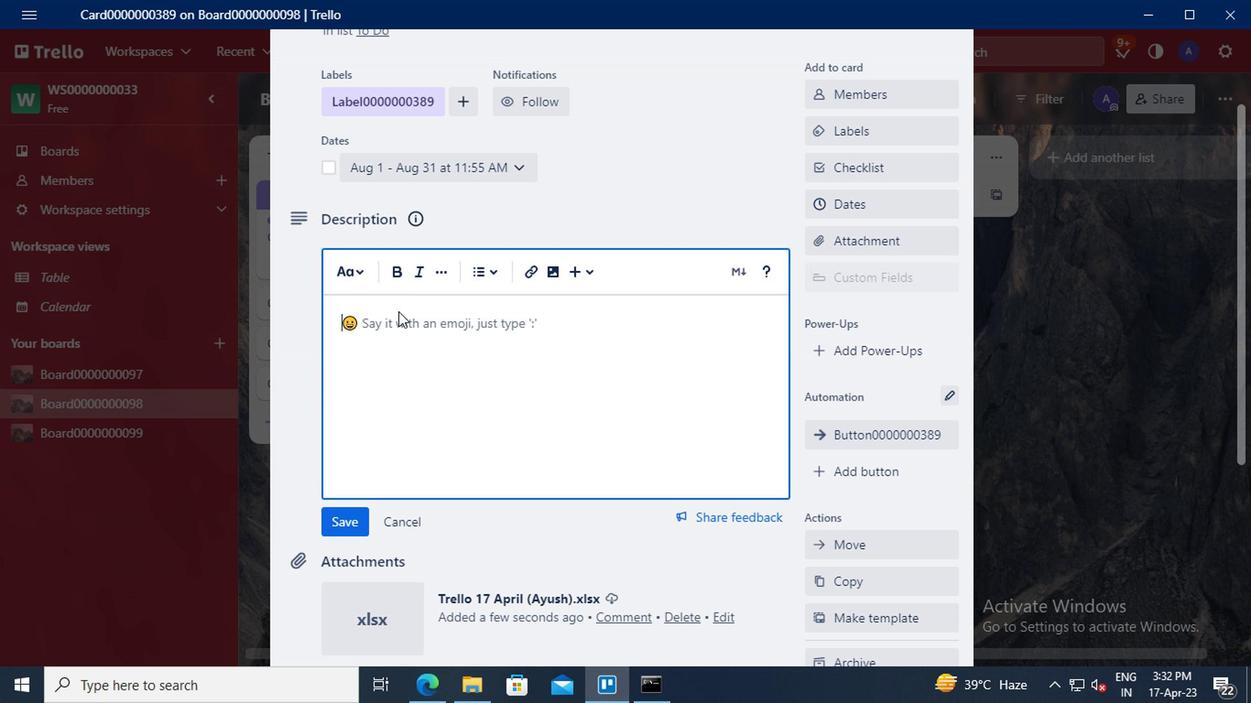 
Action: Key pressed <Key.shift>DS0000000389
Screenshot: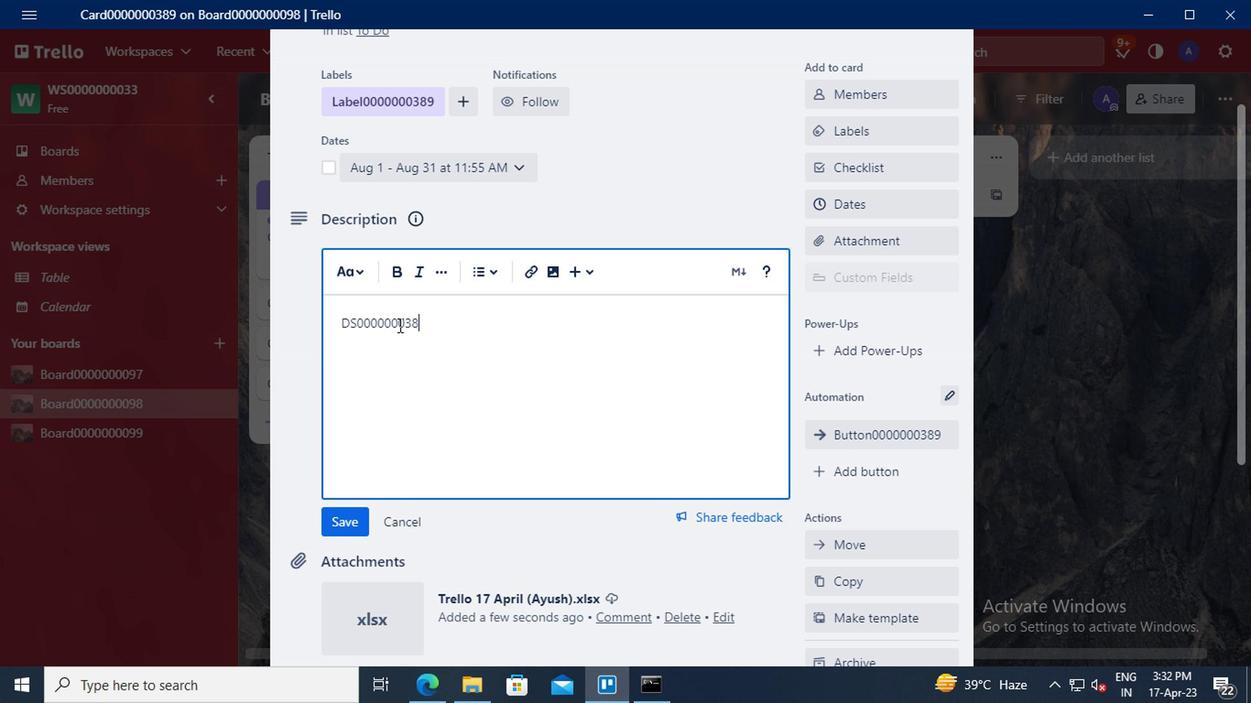 
Action: Mouse moved to (353, 514)
Screenshot: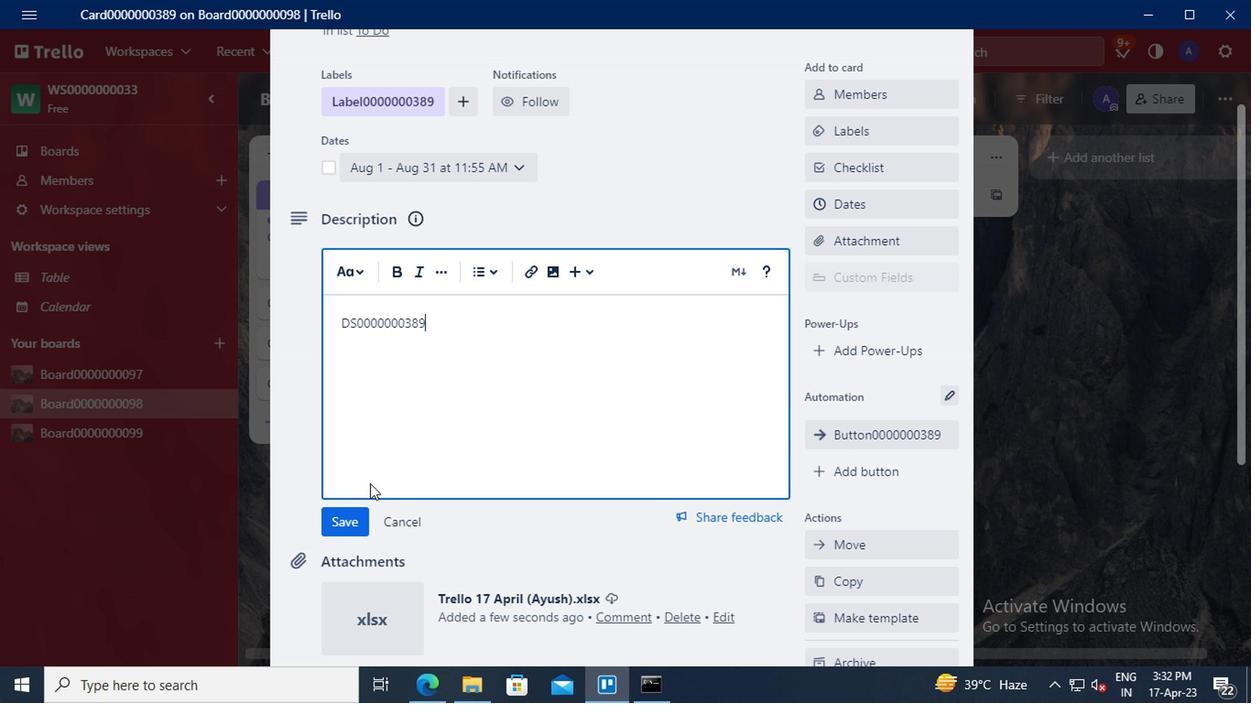 
Action: Mouse pressed left at (353, 514)
Screenshot: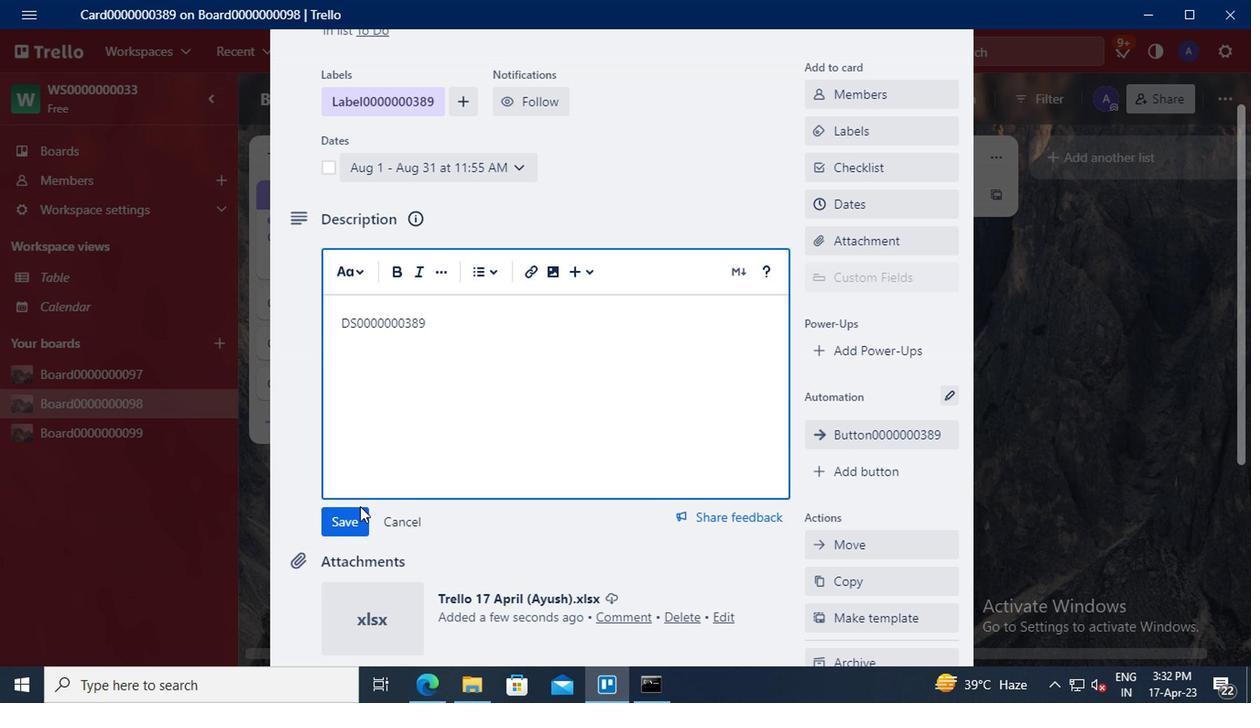 
Action: Mouse scrolled (353, 514) with delta (0, 0)
Screenshot: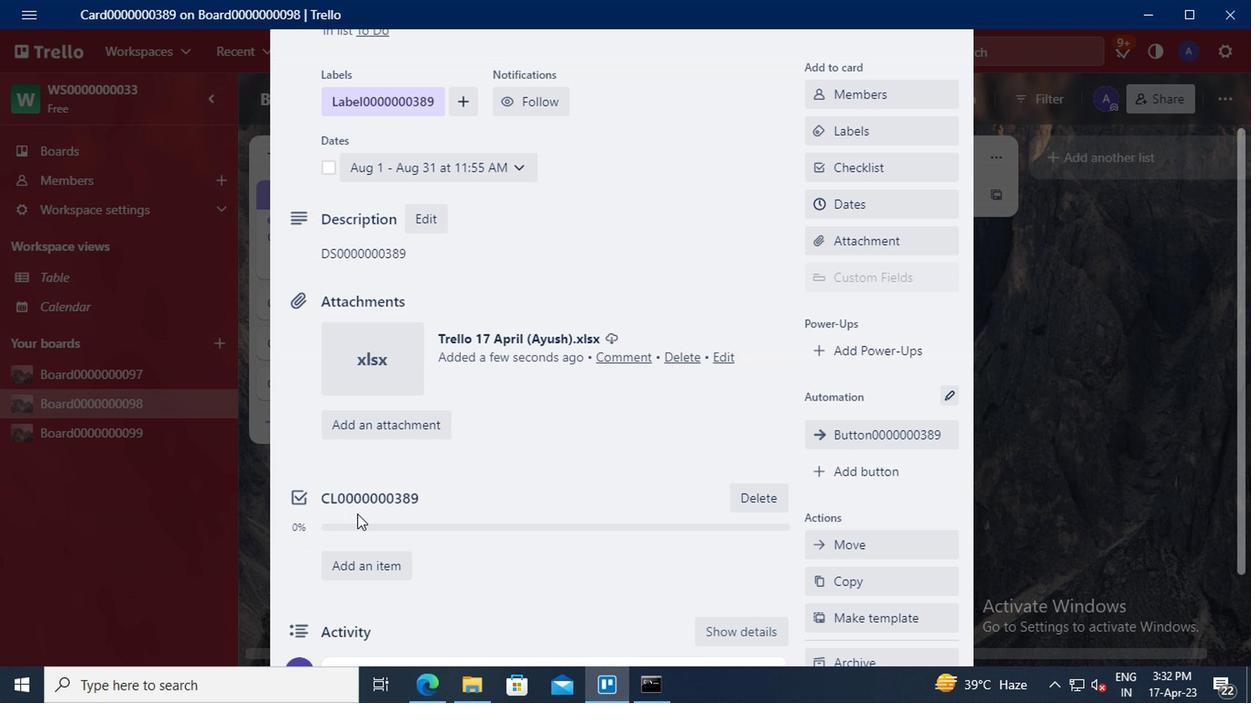 
Action: Mouse scrolled (353, 514) with delta (0, 0)
Screenshot: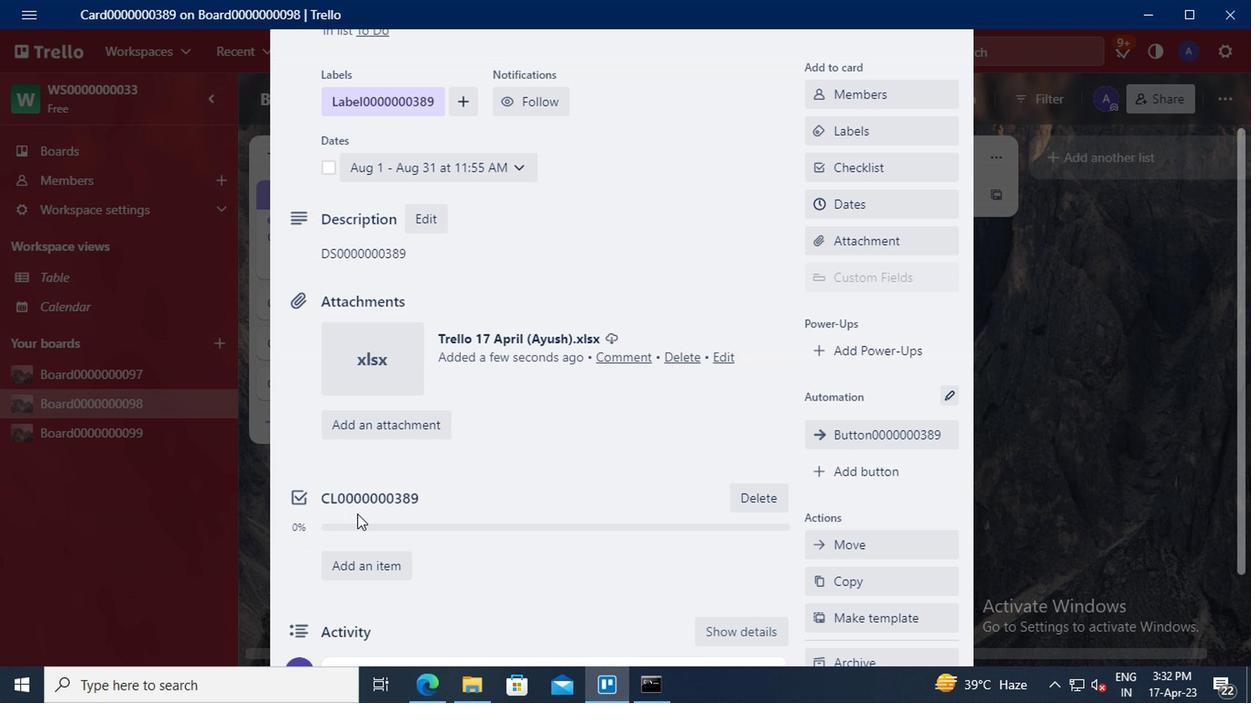 
Action: Mouse moved to (404, 528)
Screenshot: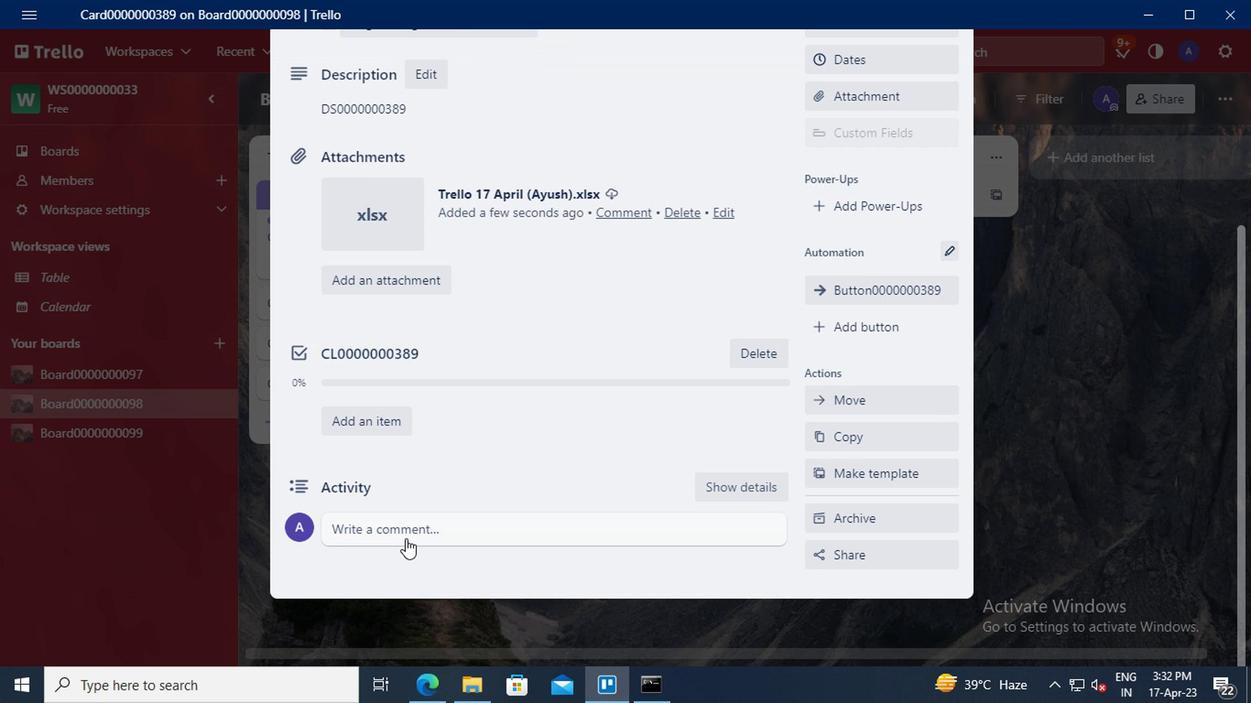 
Action: Mouse pressed left at (404, 528)
Screenshot: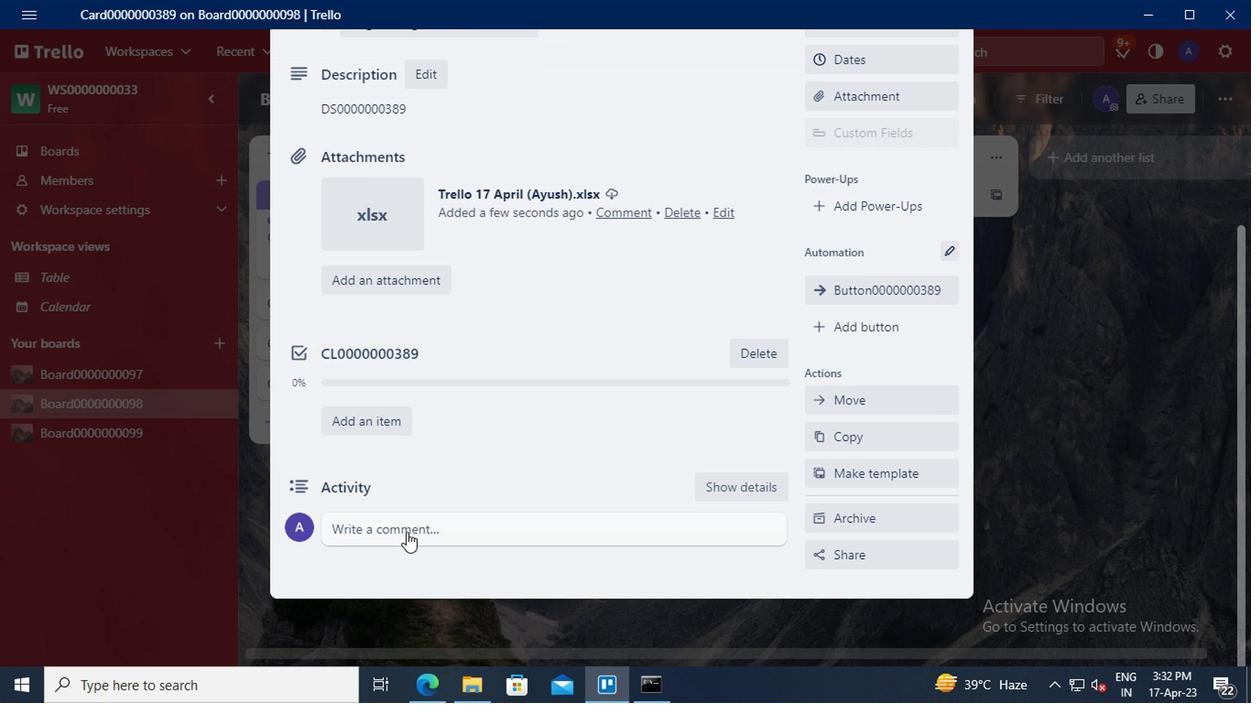 
Action: Key pressed <Key.shift>CM0000000389
Screenshot: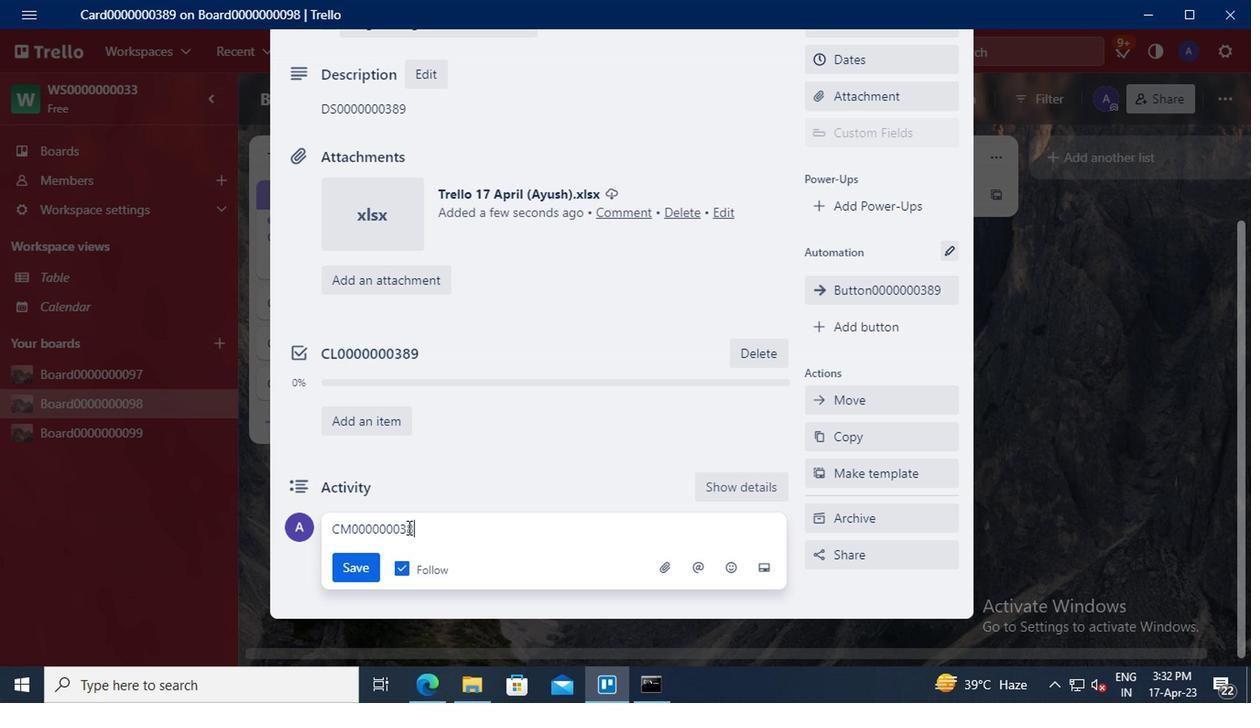 
Action: Mouse moved to (349, 568)
Screenshot: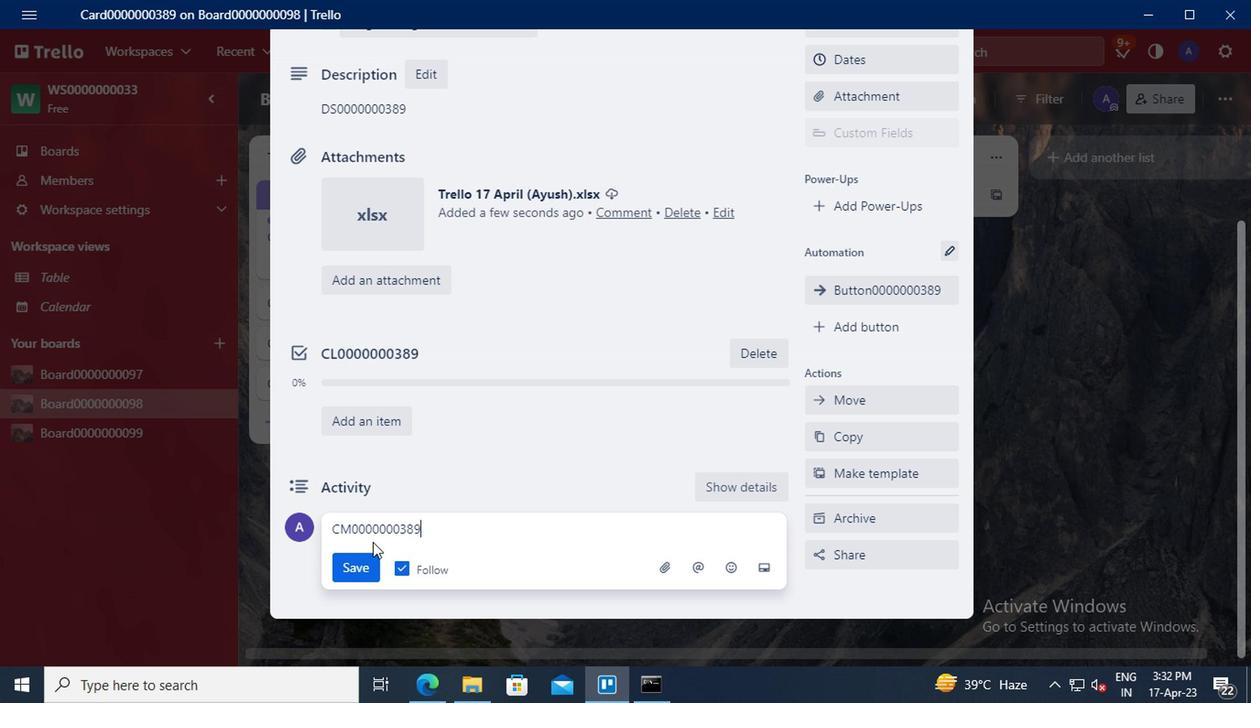 
Action: Mouse pressed left at (349, 568)
Screenshot: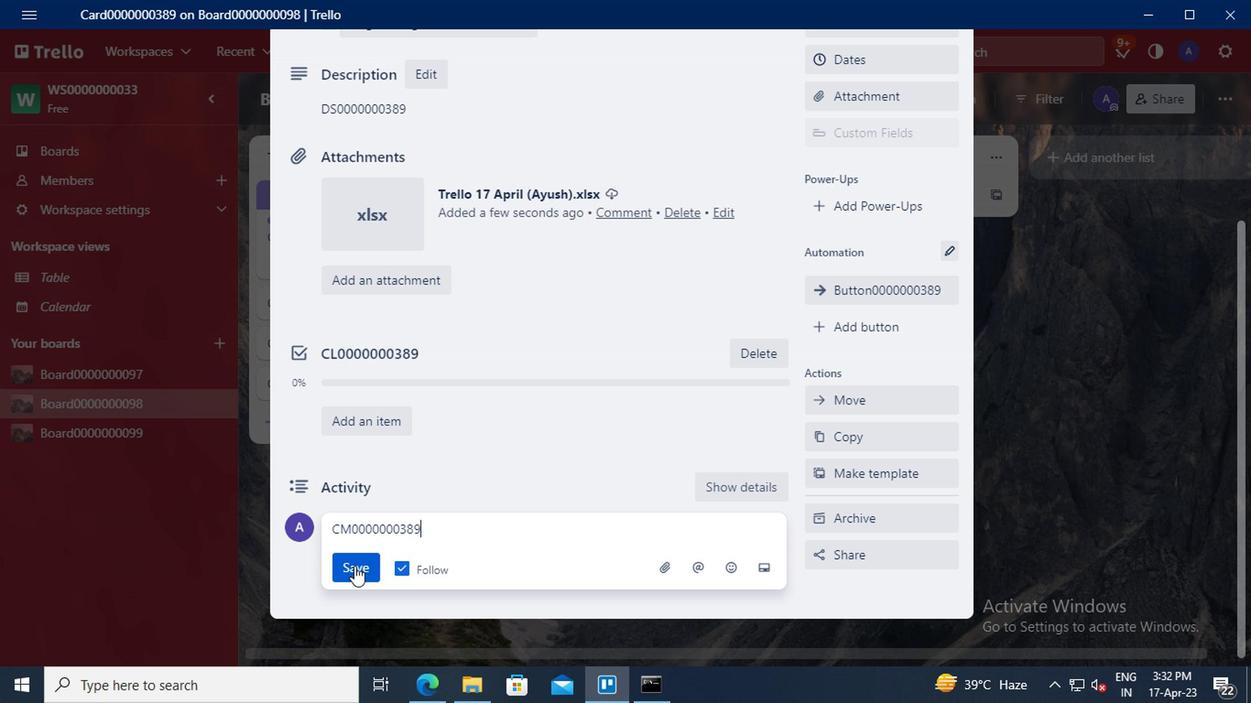 
